Task: For heading Calibri with Bold.  font size for heading24,  'Change the font style of data to'Bell MT.  and font size to 16,  Change the alignment of both headline & data to Align middle & Align Center.  In the sheet  FinMetrics
Action: Mouse moved to (39, 114)
Screenshot: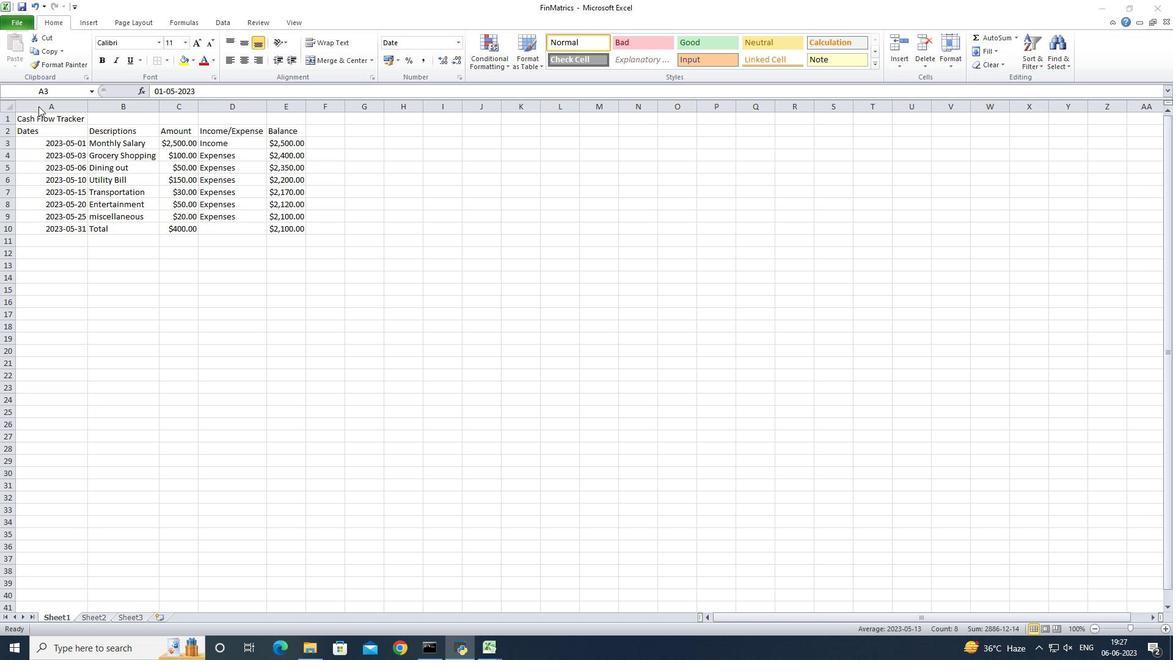 
Action: Mouse pressed left at (39, 114)
Screenshot: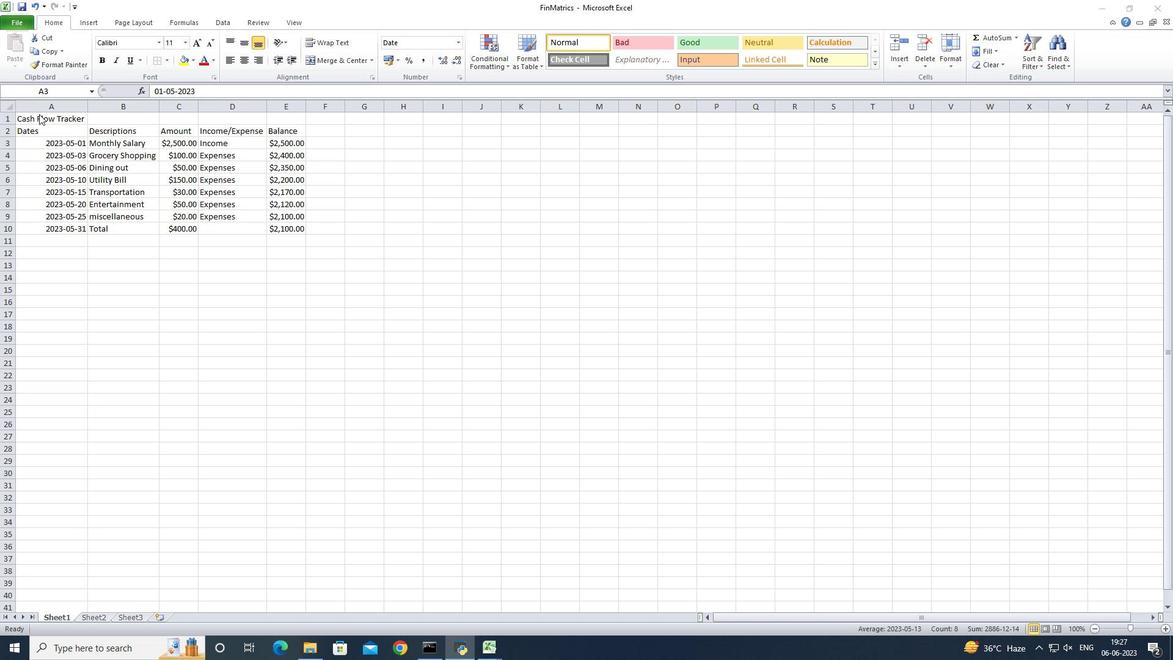 
Action: Mouse moved to (62, 121)
Screenshot: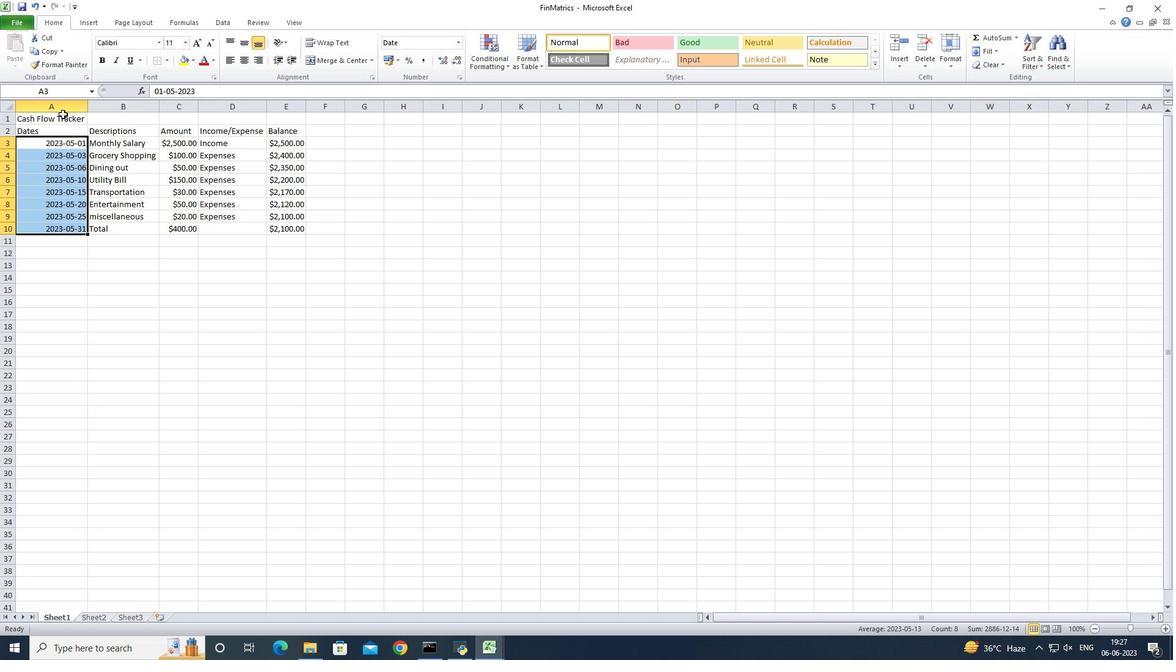 
Action: Mouse pressed left at (62, 121)
Screenshot: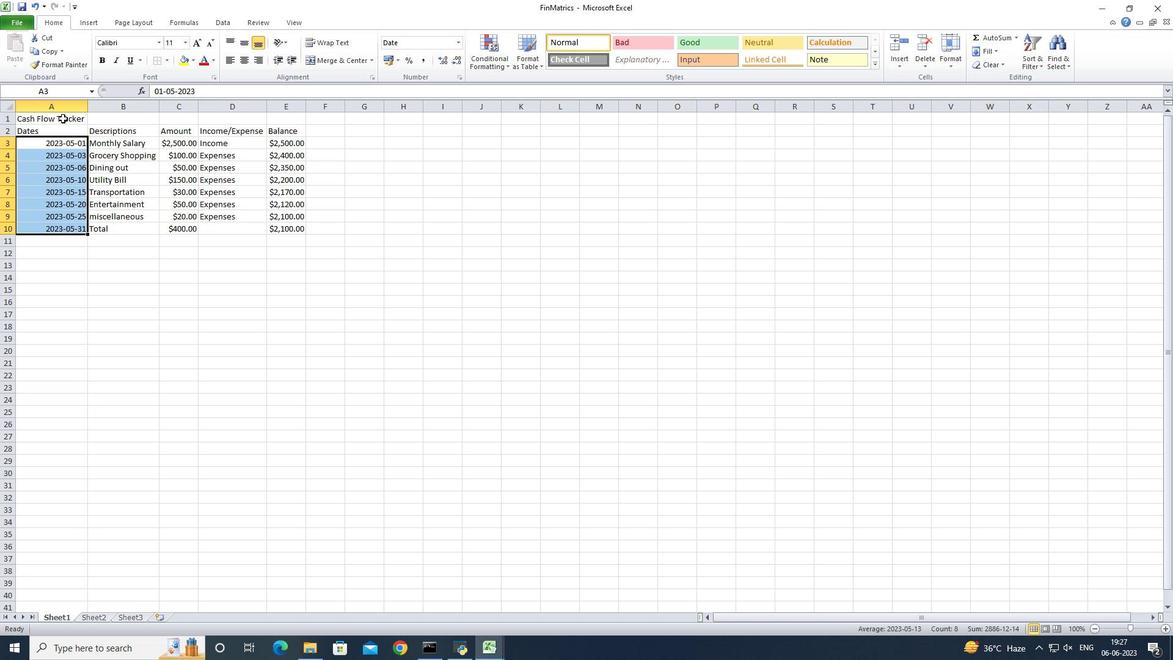 
Action: Mouse moved to (156, 46)
Screenshot: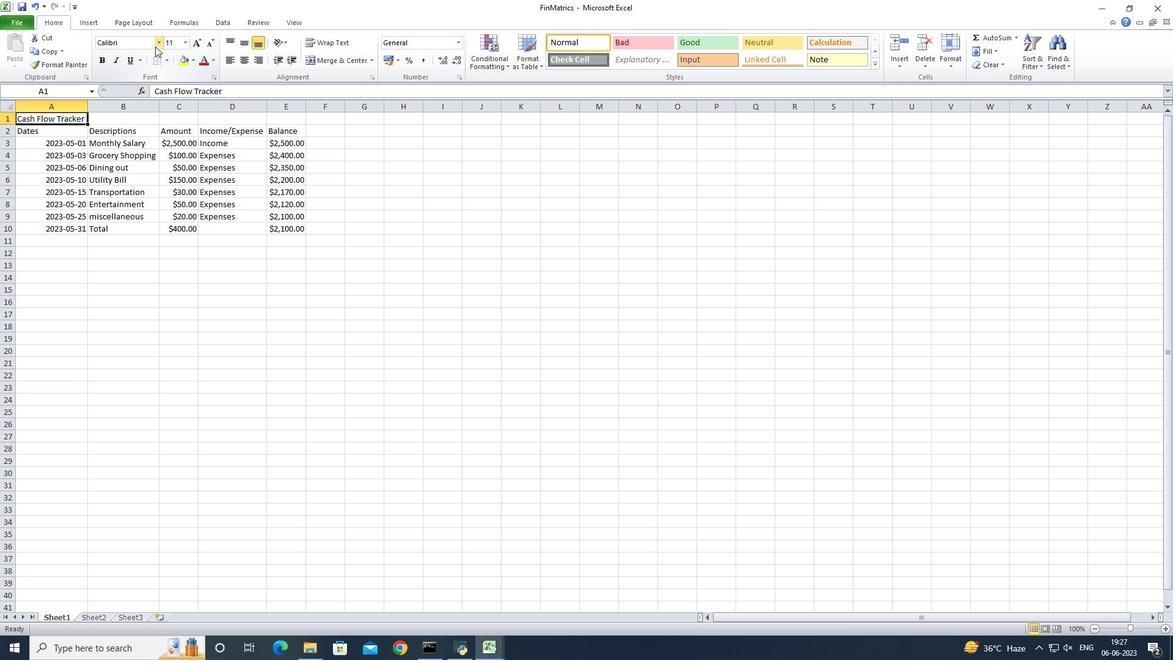 
Action: Mouse pressed left at (156, 46)
Screenshot: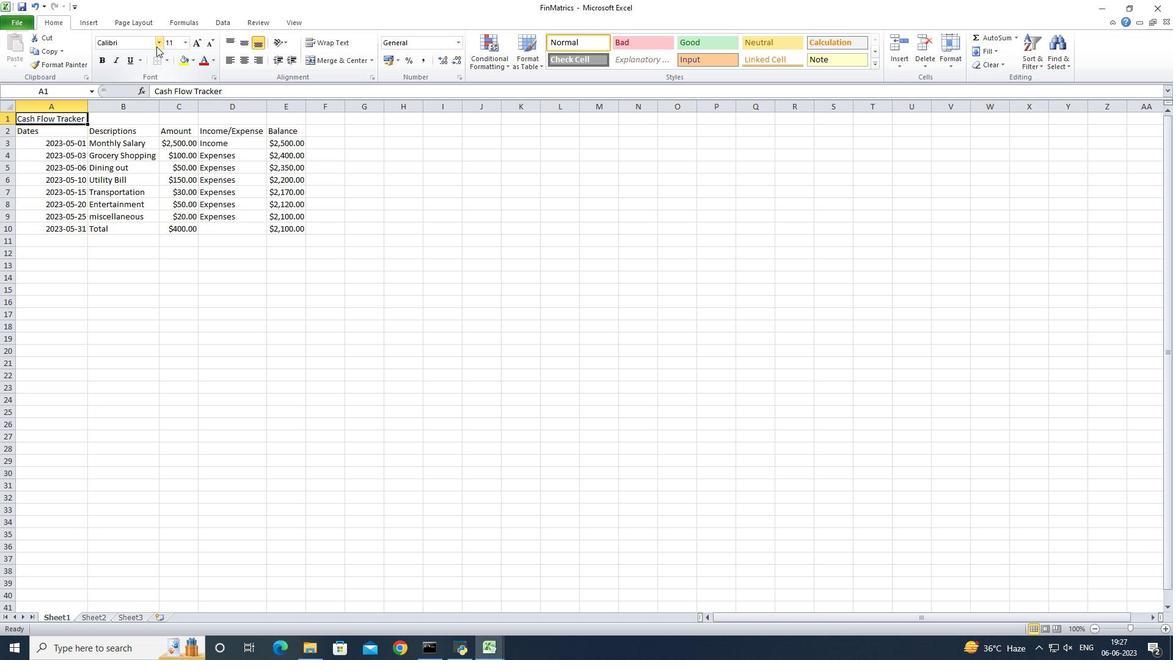 
Action: Mouse moved to (146, 83)
Screenshot: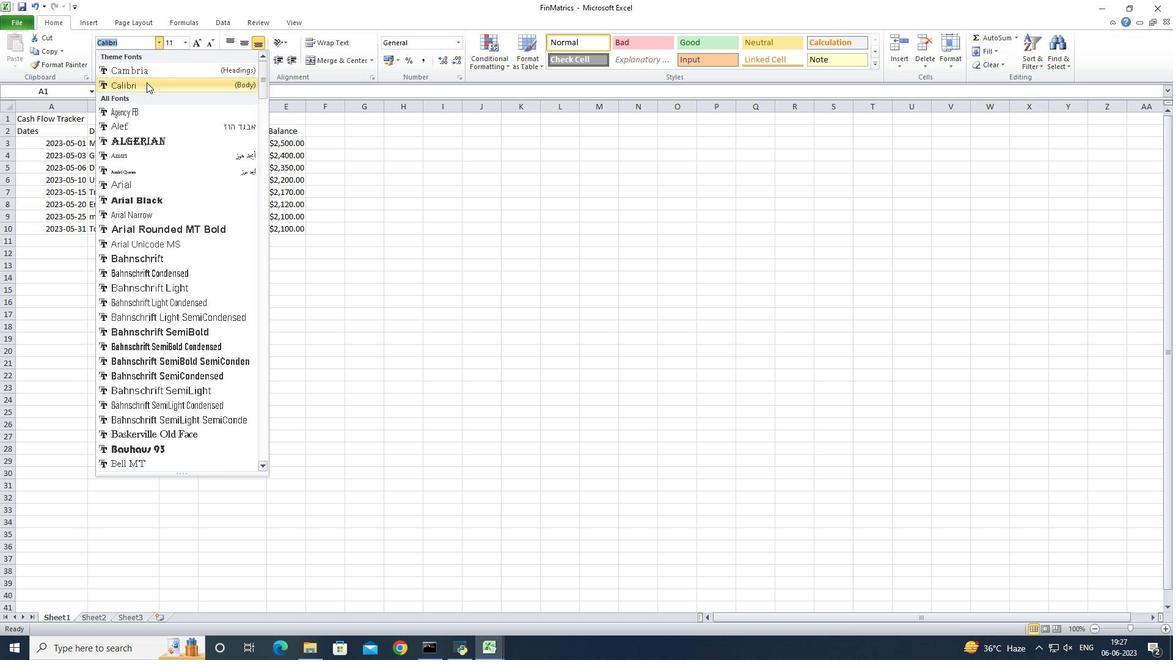 
Action: Mouse pressed left at (146, 83)
Screenshot: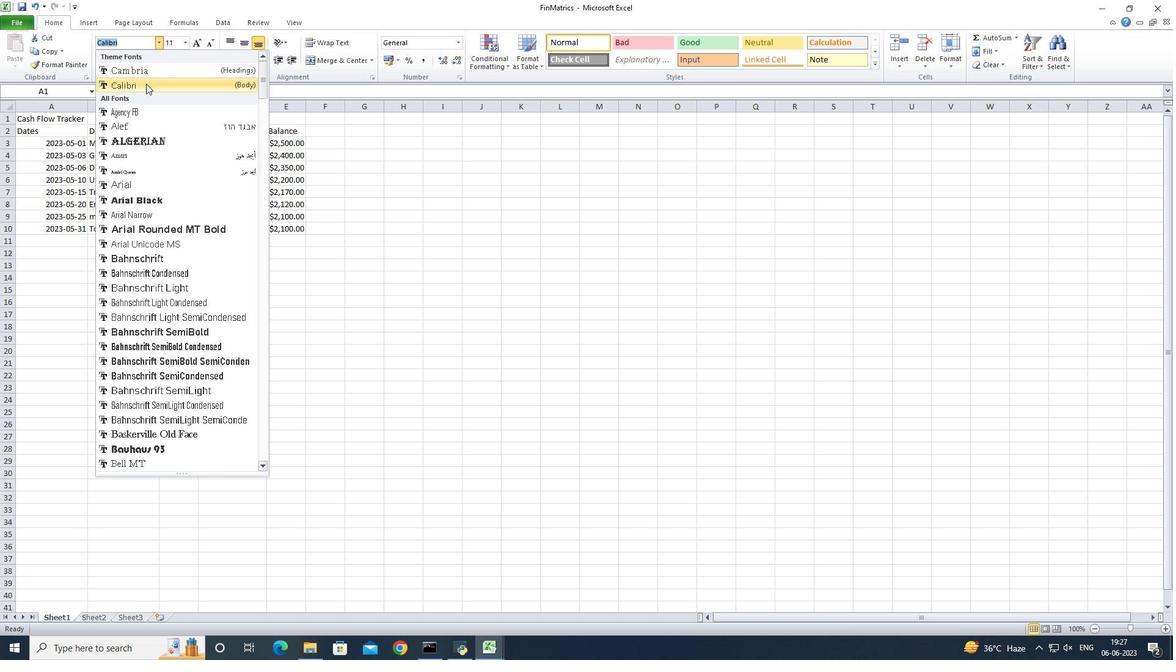 
Action: Mouse moved to (100, 58)
Screenshot: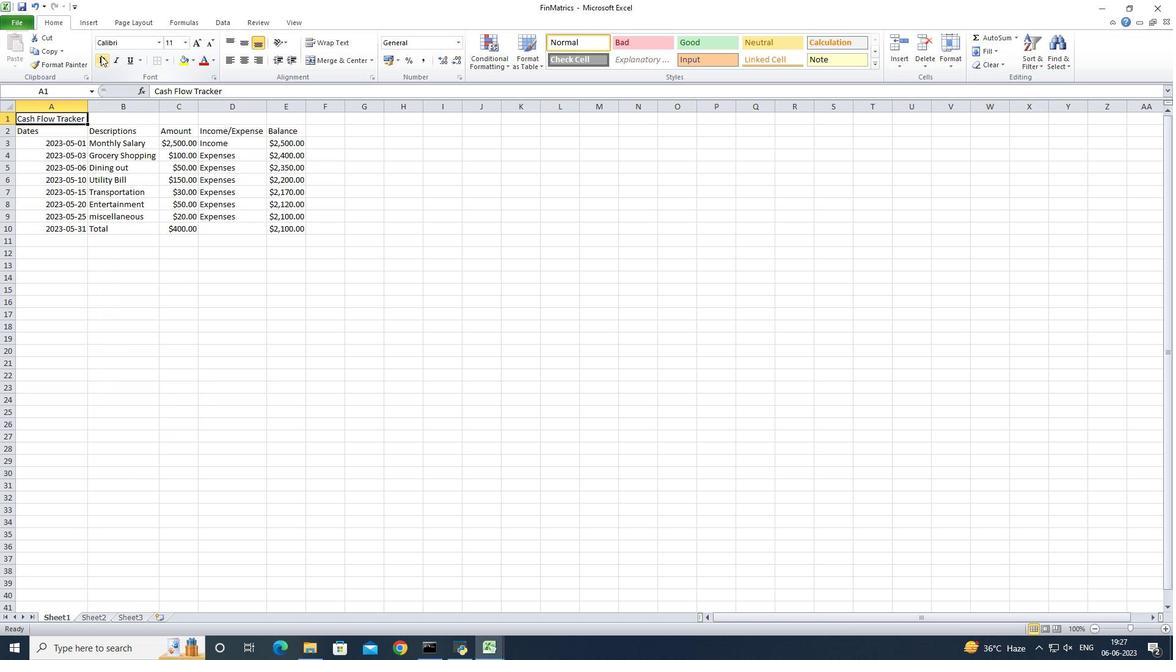 
Action: Mouse pressed left at (100, 58)
Screenshot: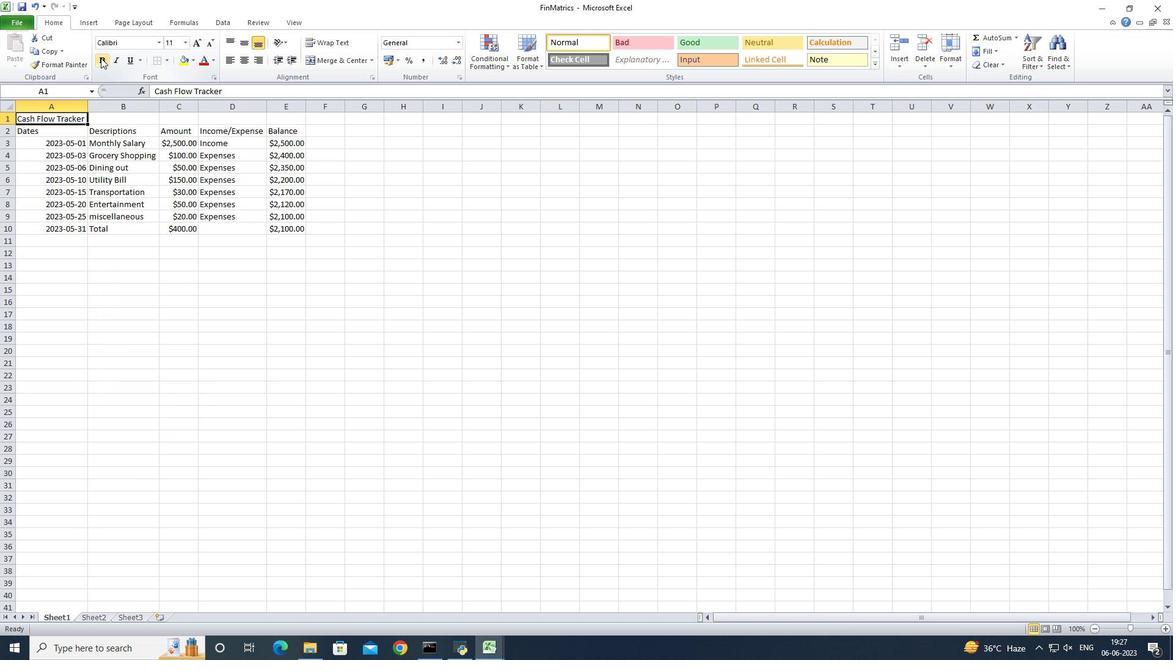 
Action: Mouse moved to (186, 46)
Screenshot: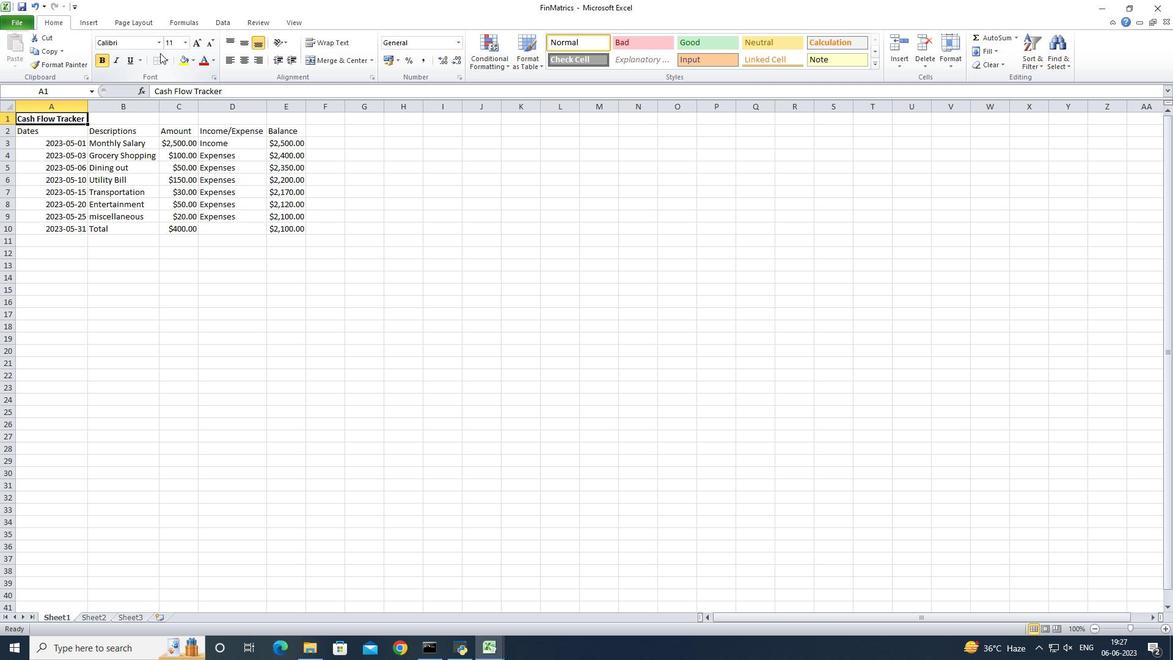 
Action: Mouse pressed left at (186, 46)
Screenshot: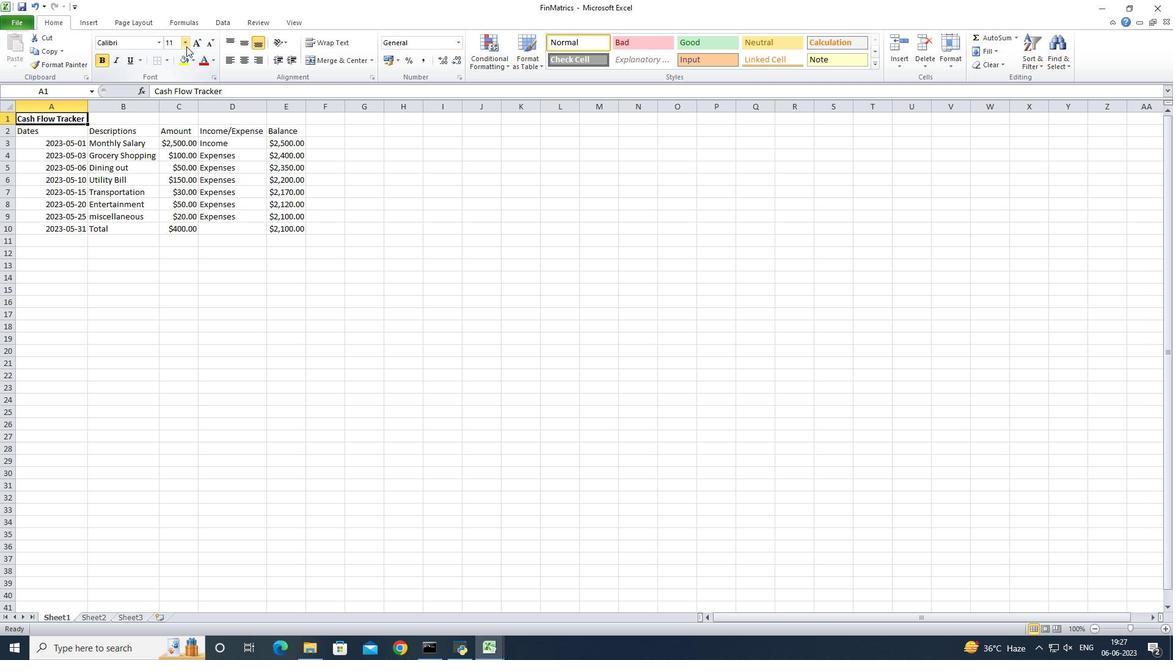 
Action: Mouse moved to (167, 156)
Screenshot: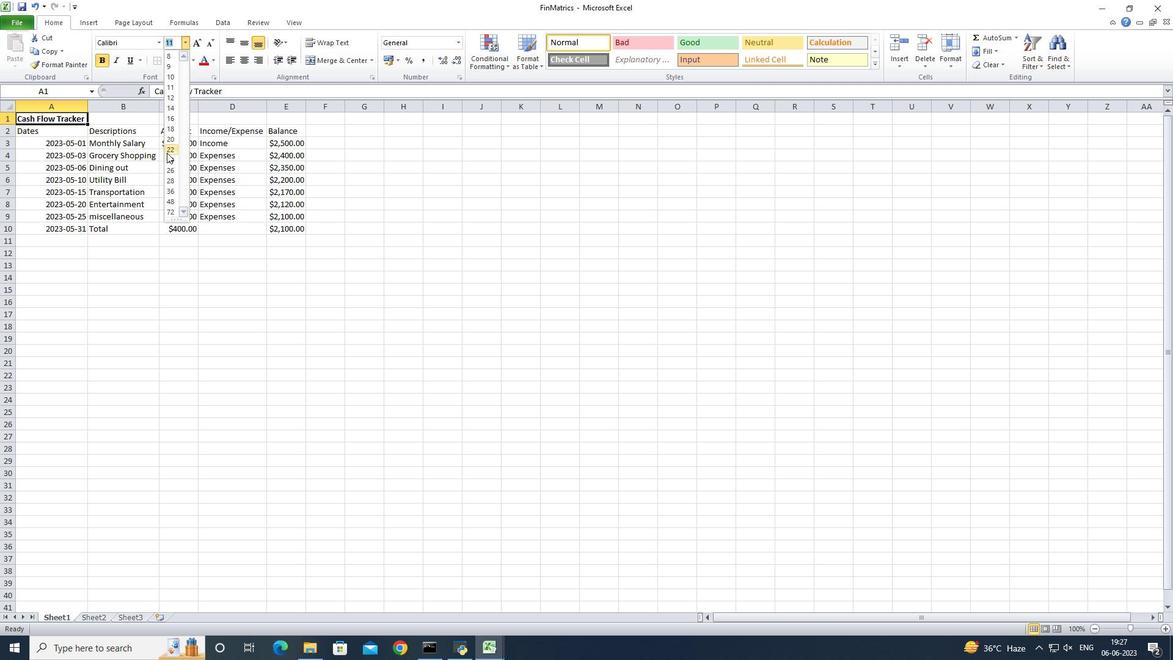 
Action: Mouse pressed left at (167, 156)
Screenshot: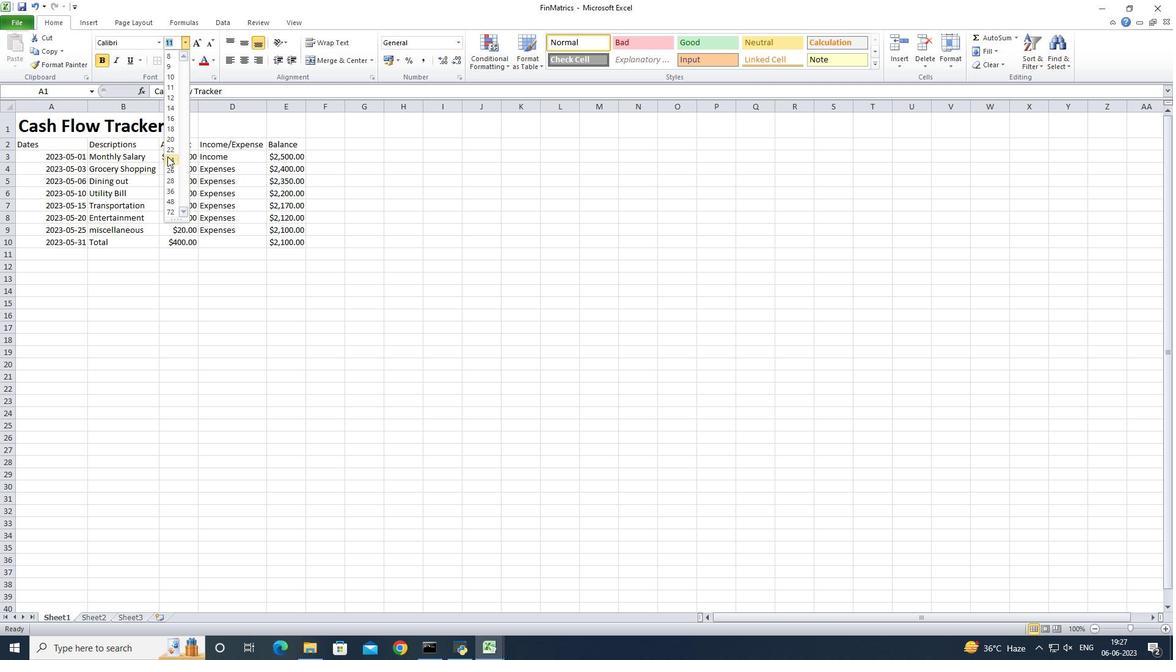 
Action: Mouse moved to (69, 146)
Screenshot: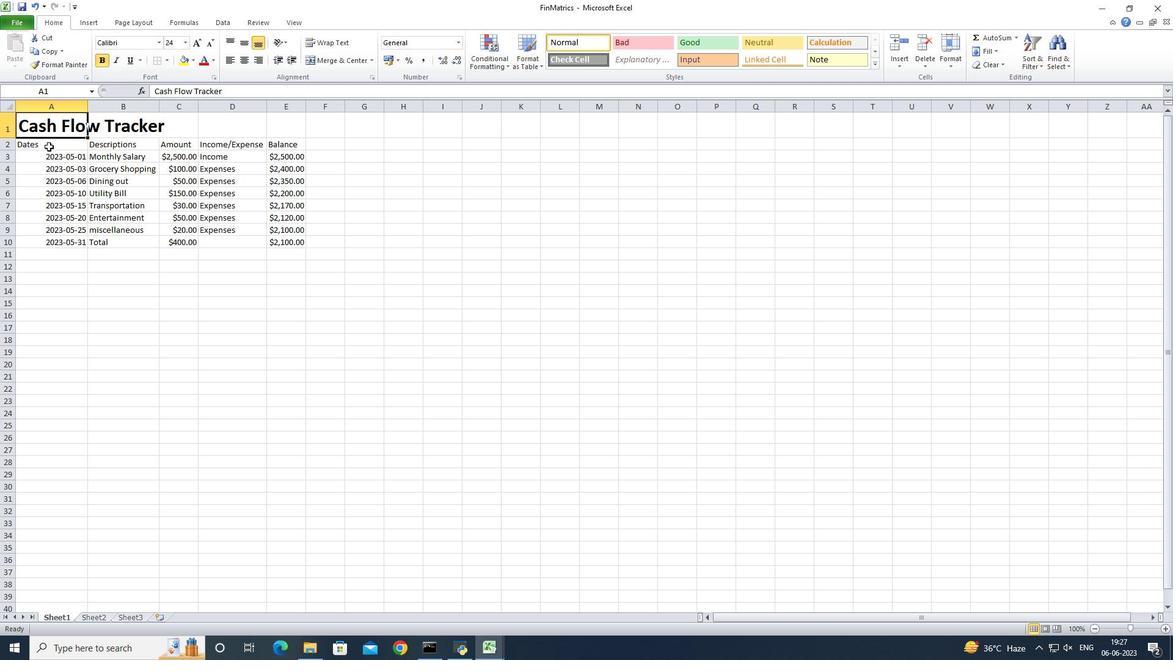 
Action: Mouse pressed left at (49, 146)
Screenshot: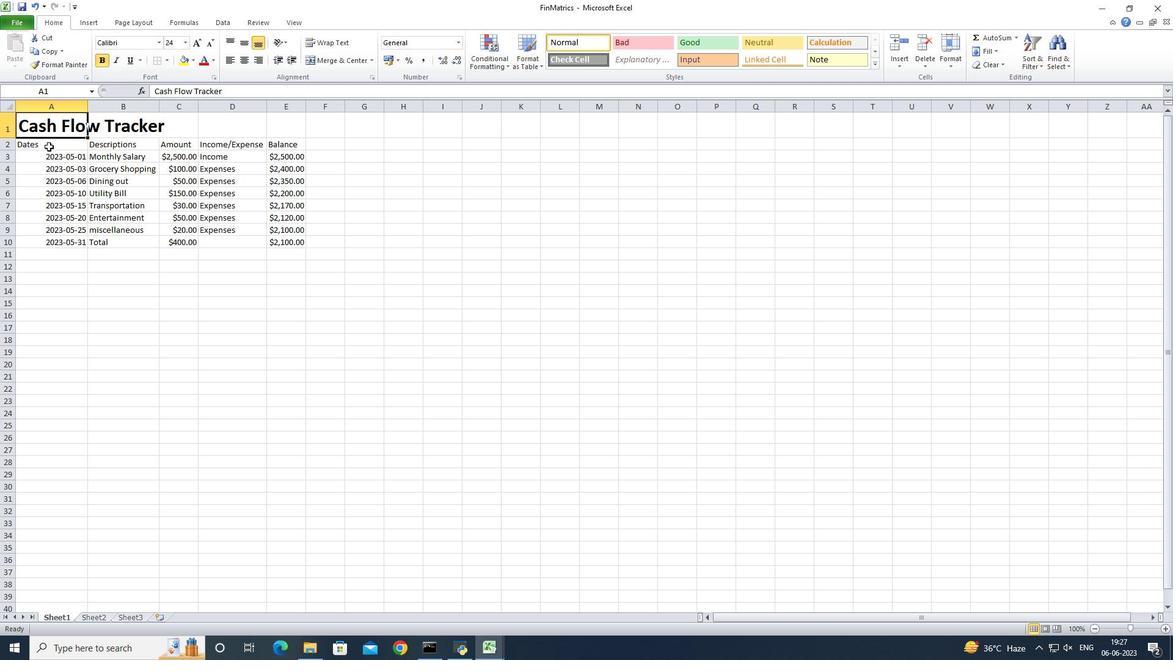 
Action: Mouse moved to (132, 39)
Screenshot: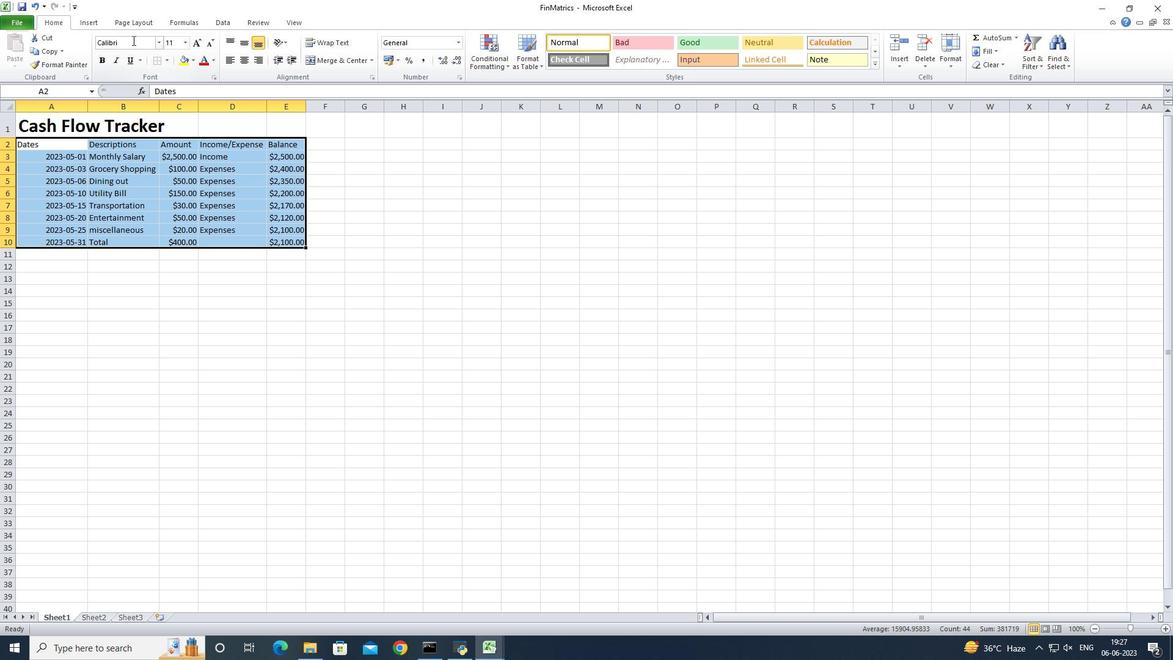 
Action: Mouse pressed left at (132, 39)
Screenshot: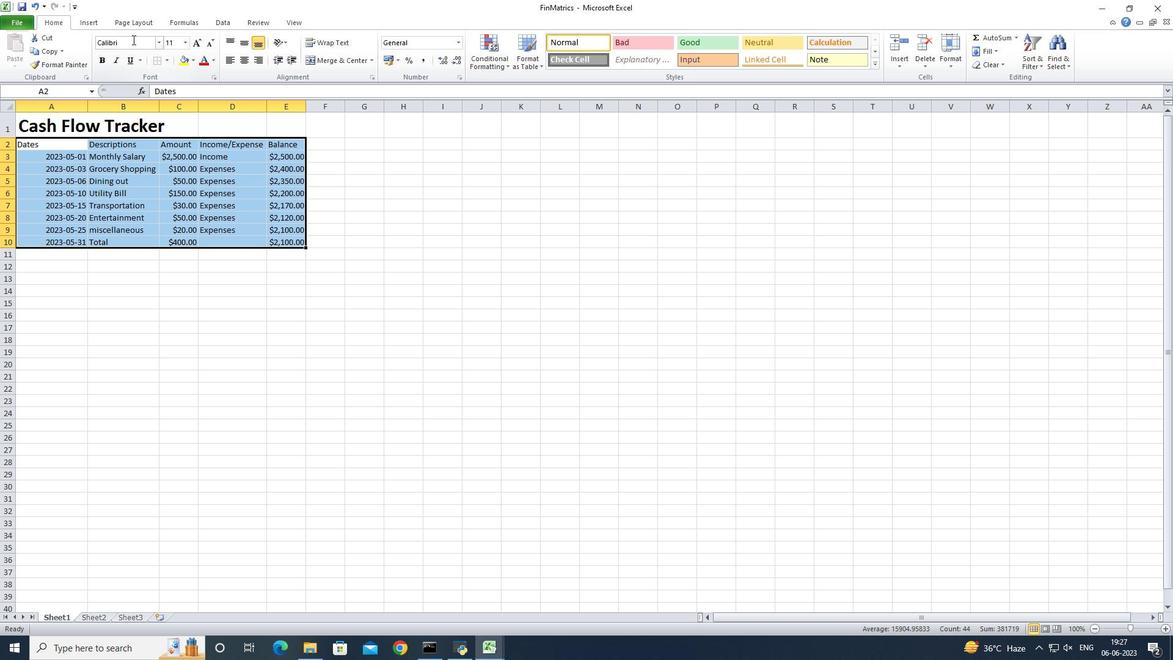
Action: Mouse moved to (155, 41)
Screenshot: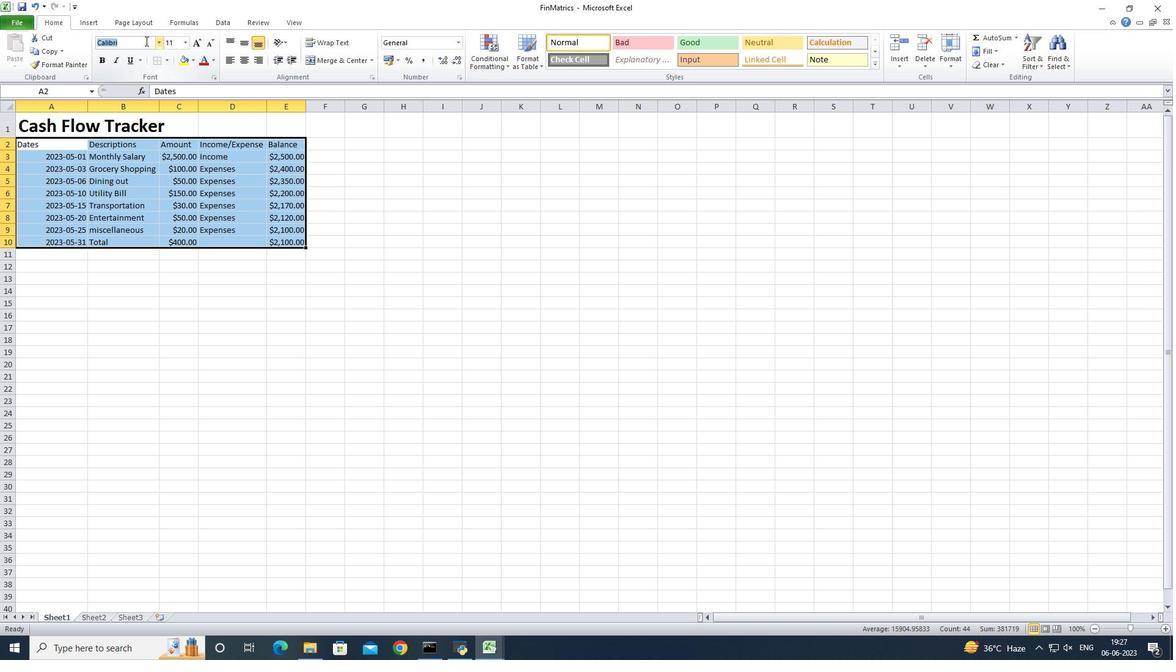 
Action: Mouse pressed left at (155, 41)
Screenshot: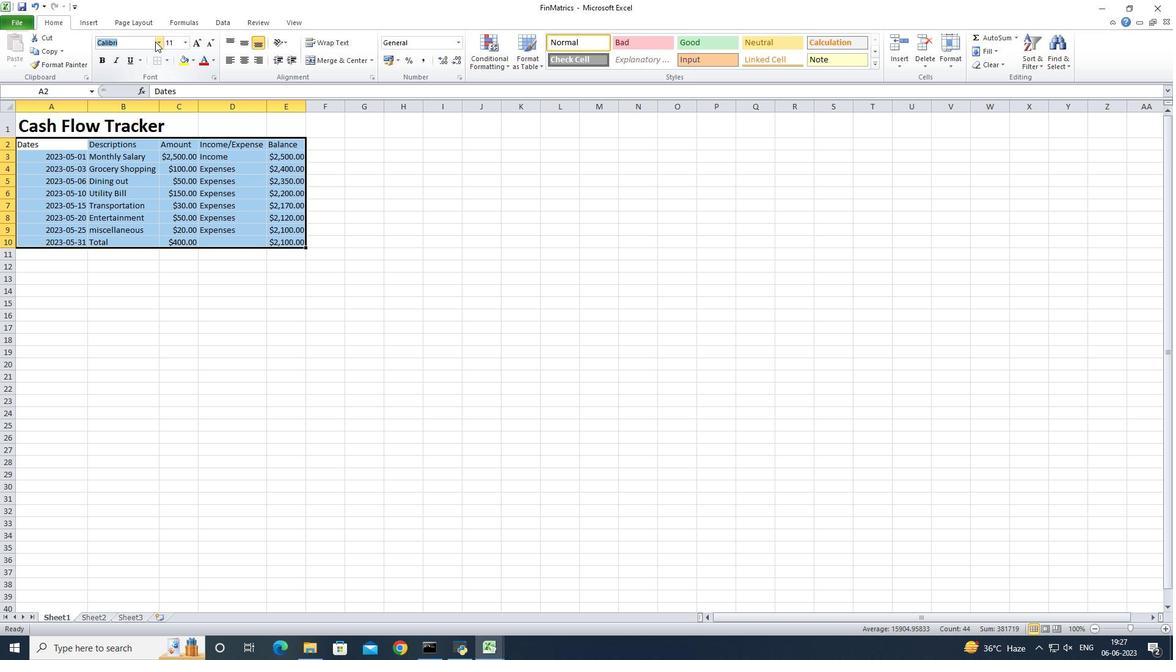 
Action: Mouse moved to (157, 100)
Screenshot: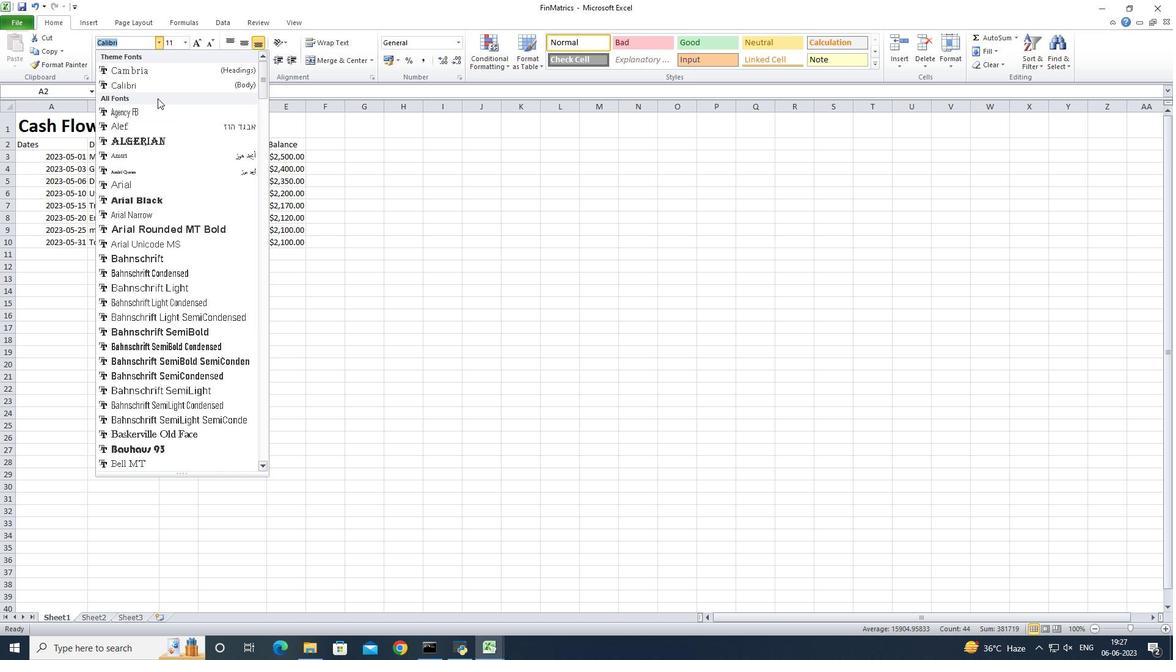 
Action: Mouse scrolled (157, 99) with delta (0, 0)
Screenshot: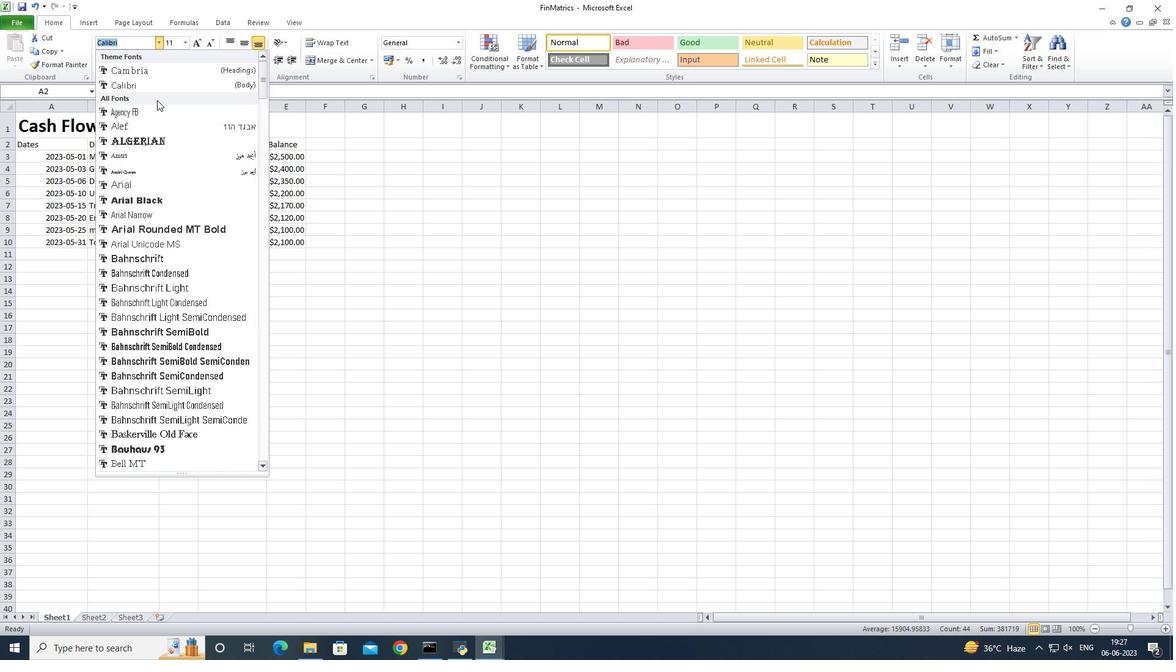 
Action: Mouse scrolled (157, 99) with delta (0, 0)
Screenshot: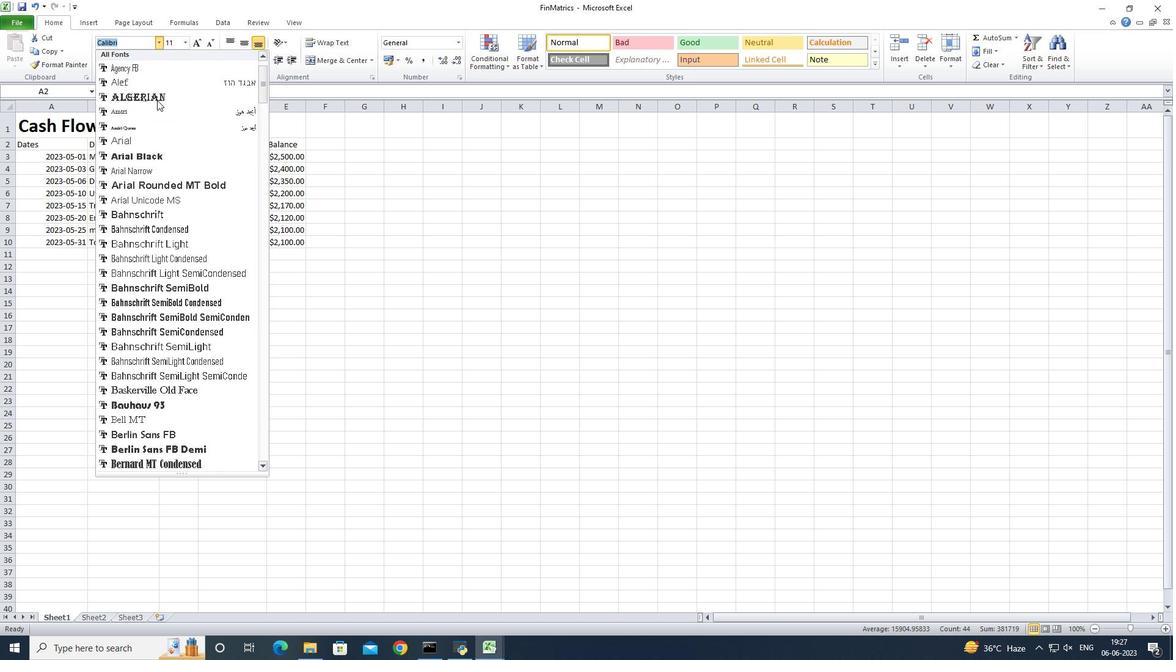 
Action: Mouse moved to (150, 132)
Screenshot: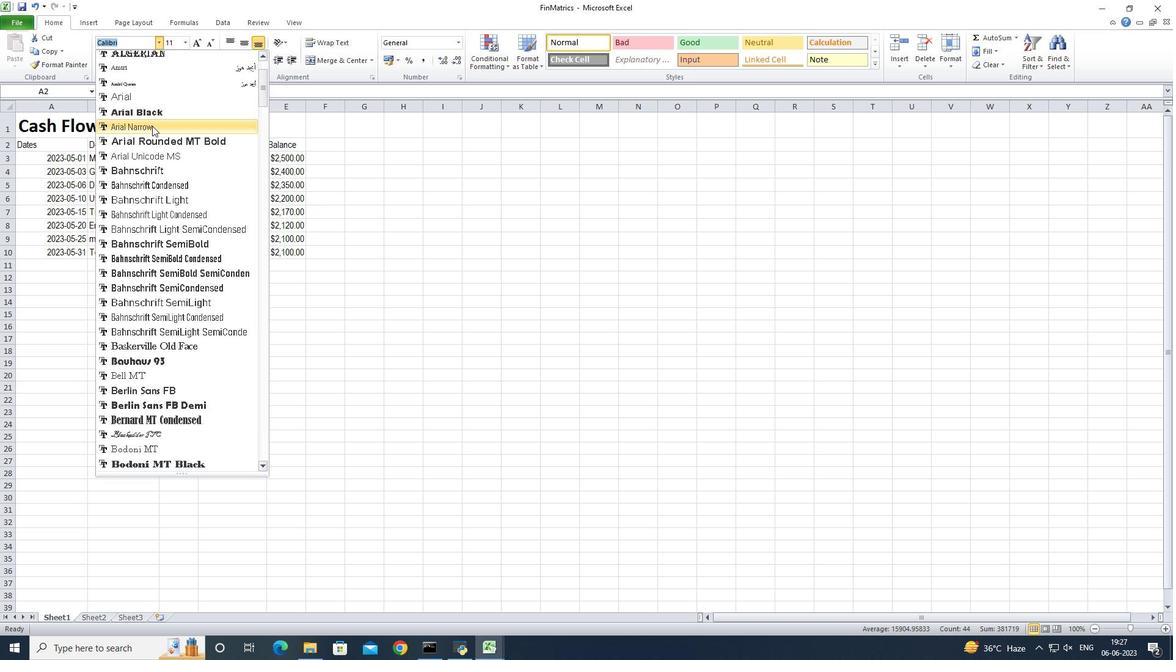 
Action: Mouse scrolled (150, 132) with delta (0, 0)
Screenshot: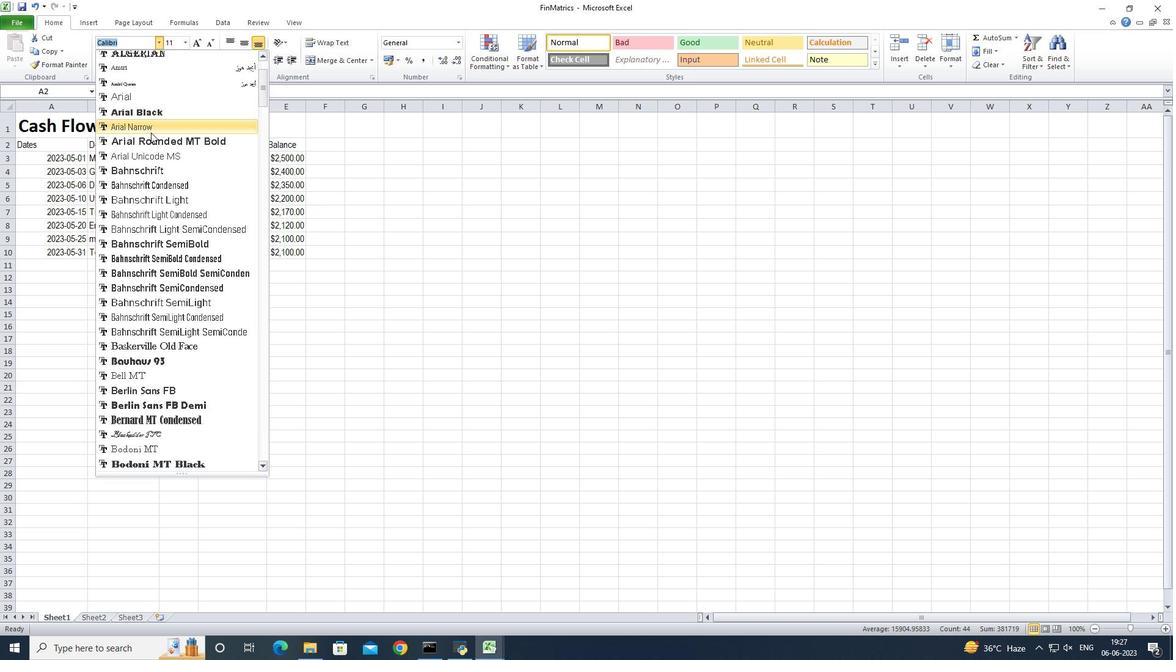 
Action: Mouse moved to (136, 326)
Screenshot: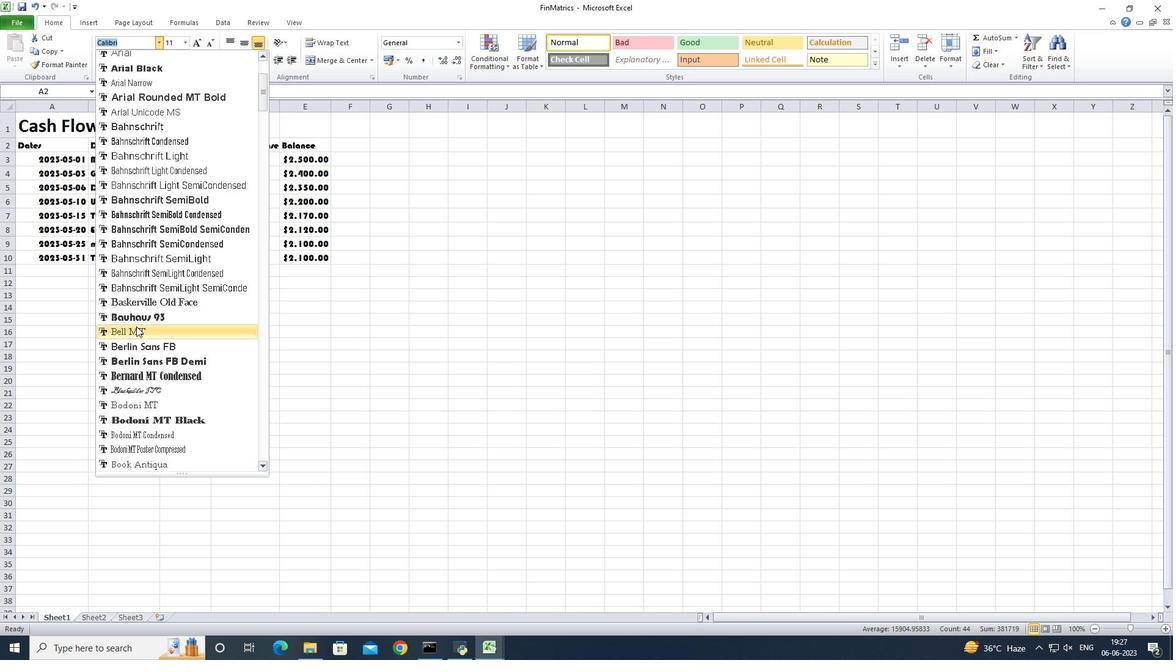 
Action: Mouse pressed left at (136, 326)
Screenshot: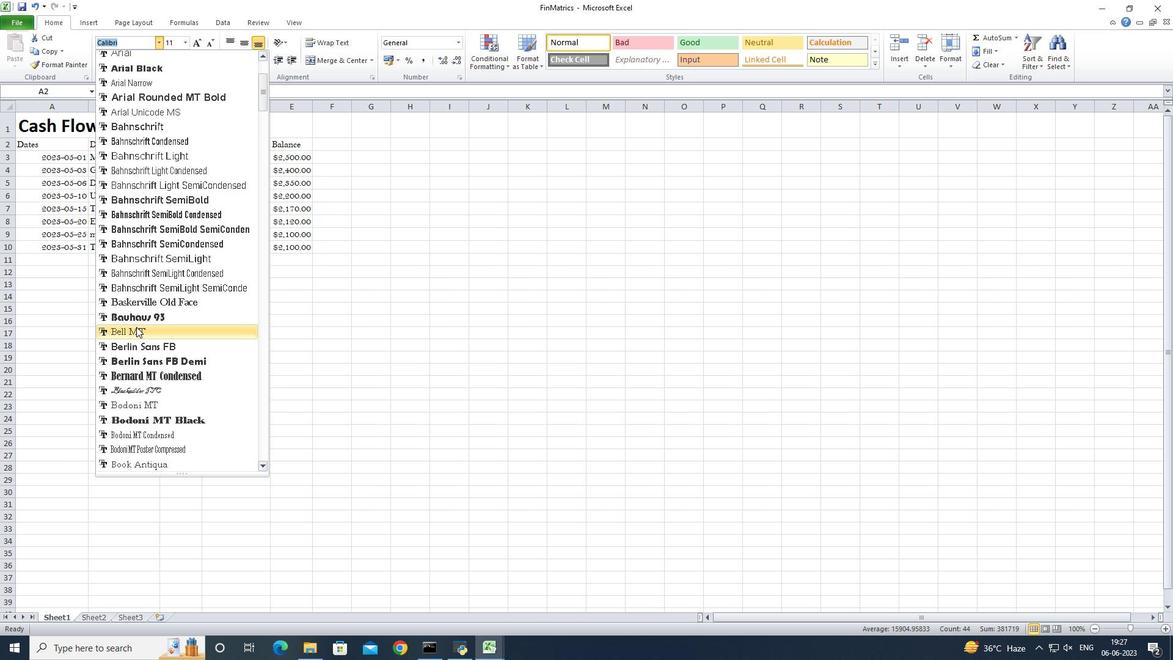 
Action: Mouse moved to (187, 42)
Screenshot: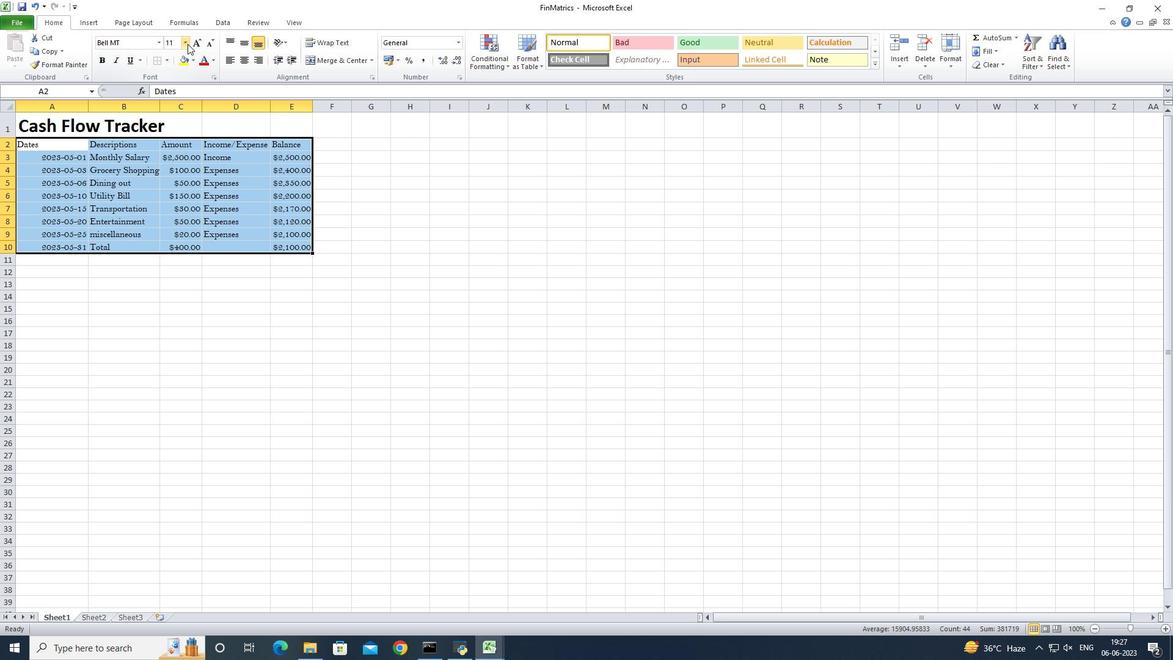
Action: Mouse pressed left at (187, 42)
Screenshot: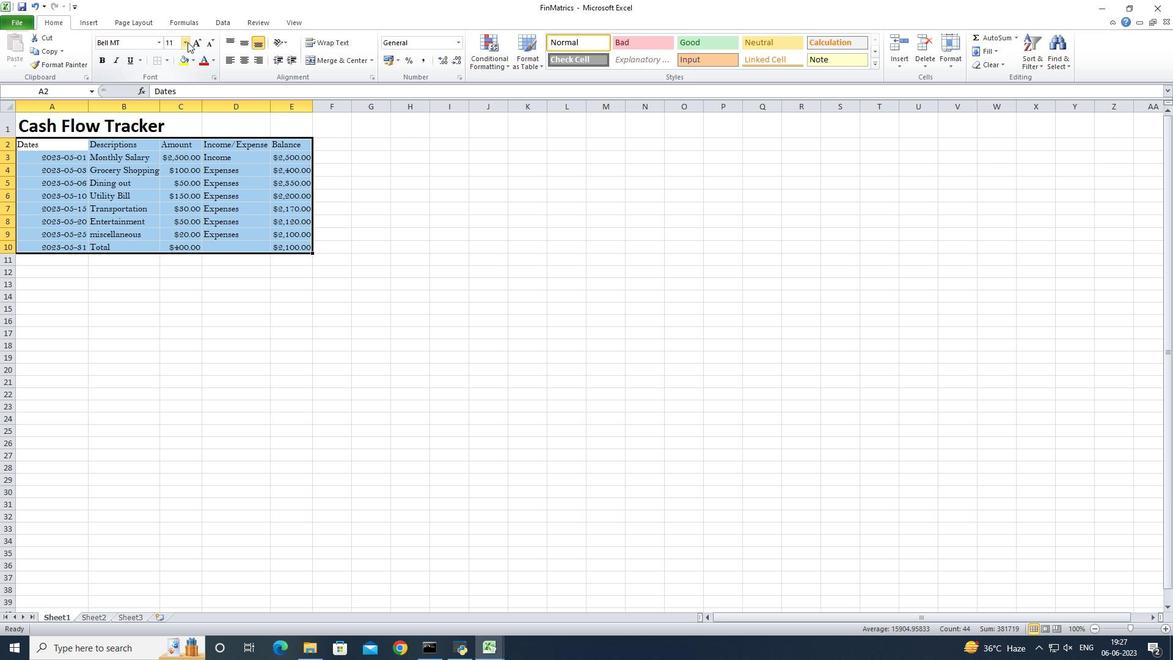 
Action: Mouse moved to (172, 117)
Screenshot: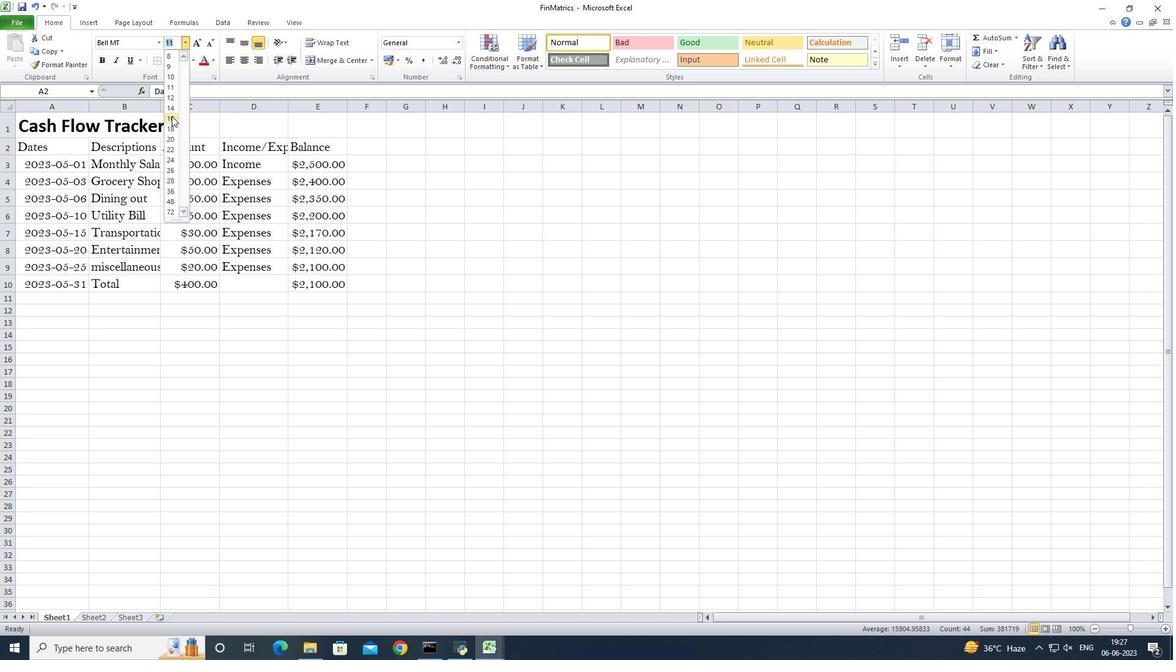 
Action: Mouse pressed left at (172, 117)
Screenshot: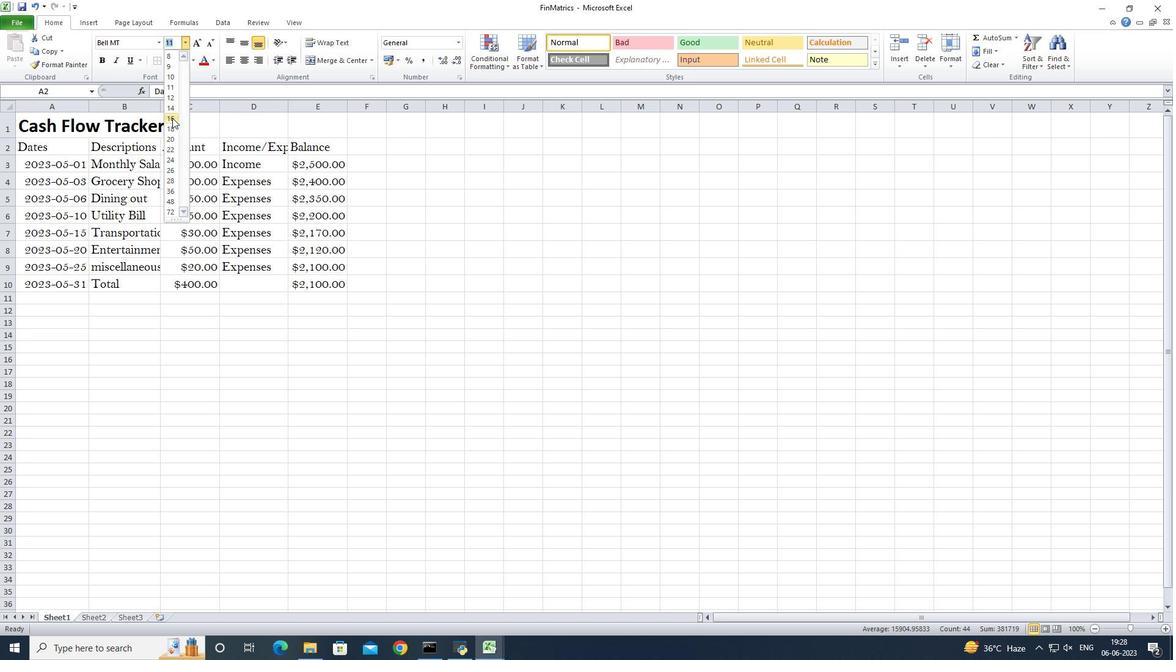 
Action: Mouse moved to (73, 125)
Screenshot: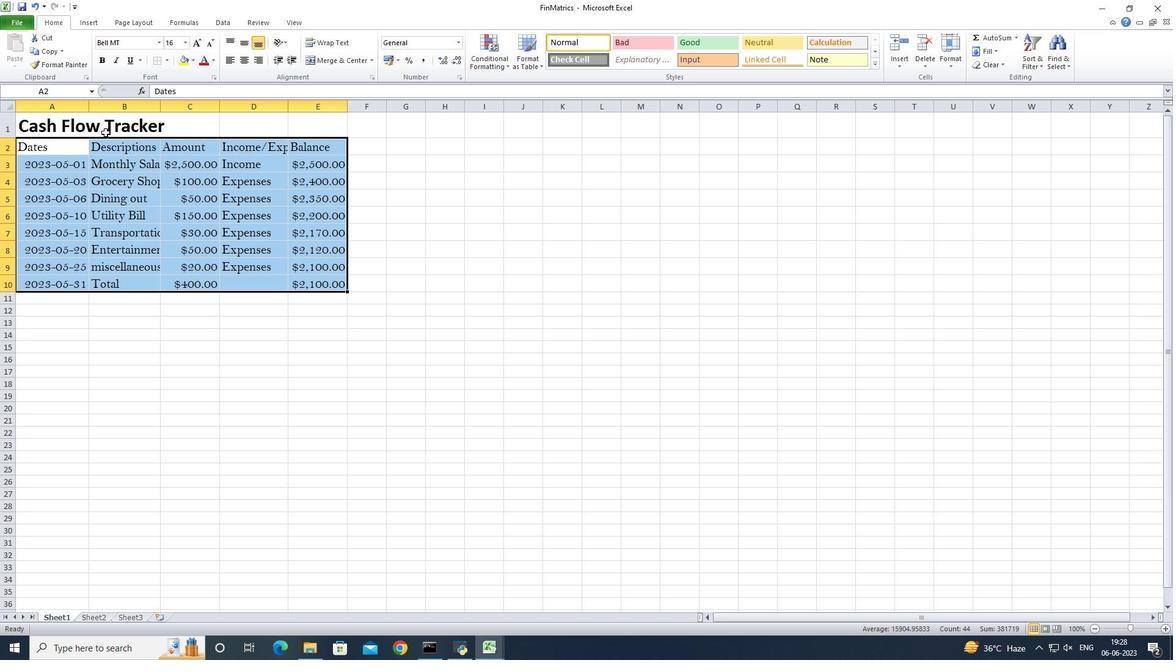 
Action: Mouse pressed left at (73, 125)
Screenshot: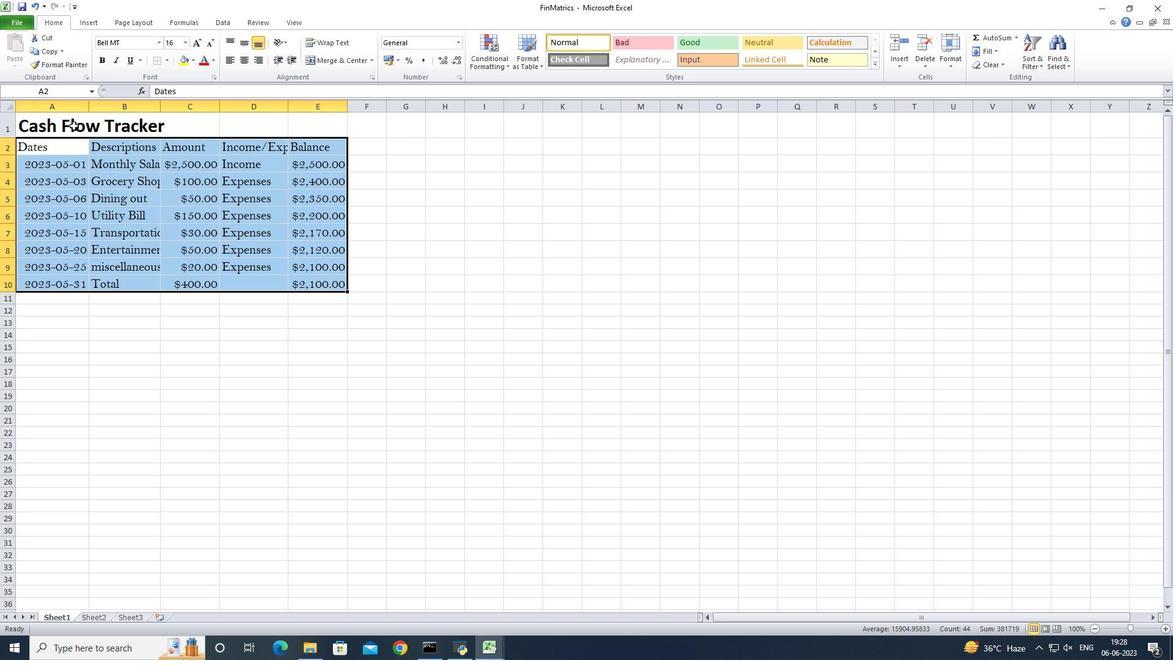 
Action: Mouse moved to (242, 40)
Screenshot: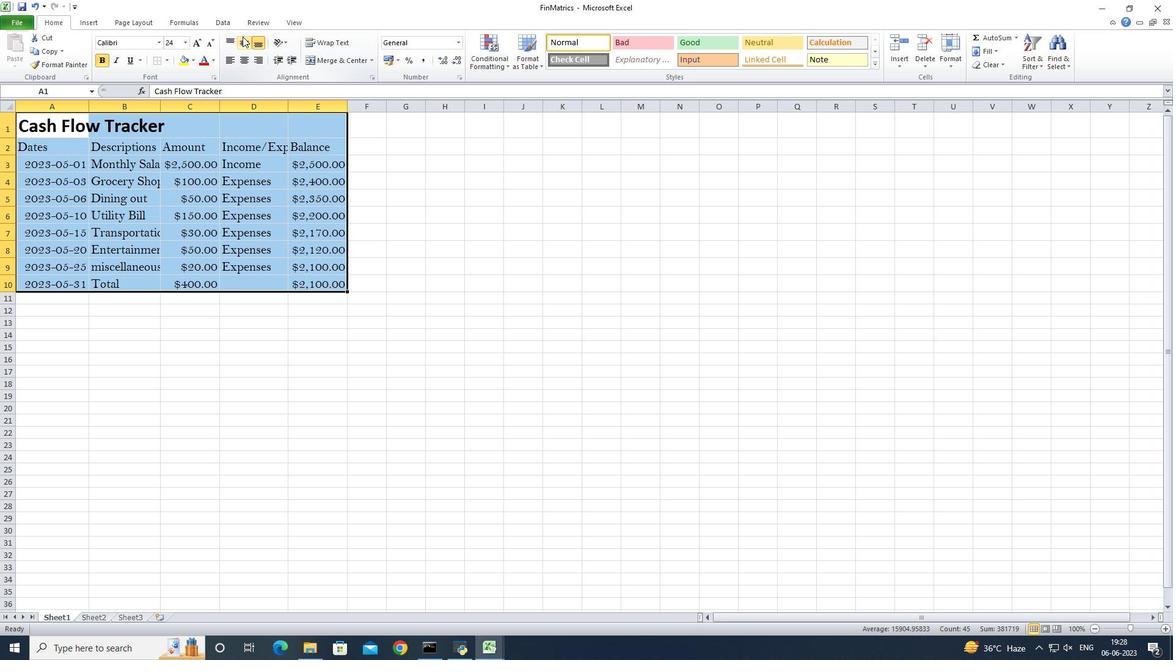 
Action: Mouse pressed left at (242, 40)
Screenshot: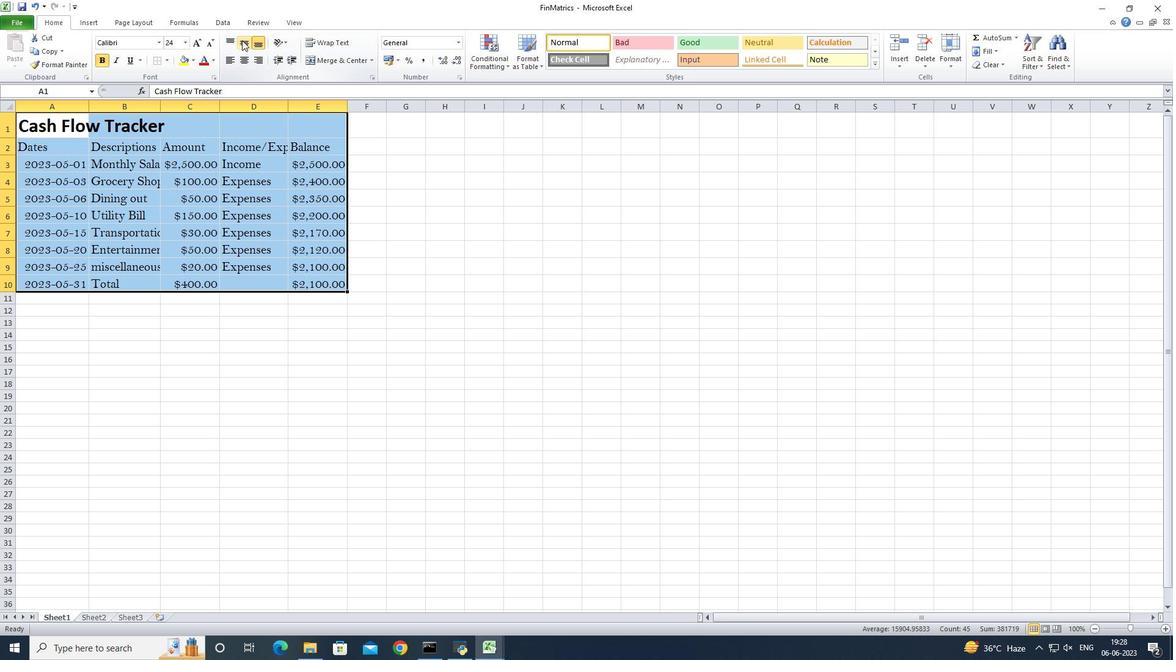 
Action: Mouse moved to (244, 59)
Screenshot: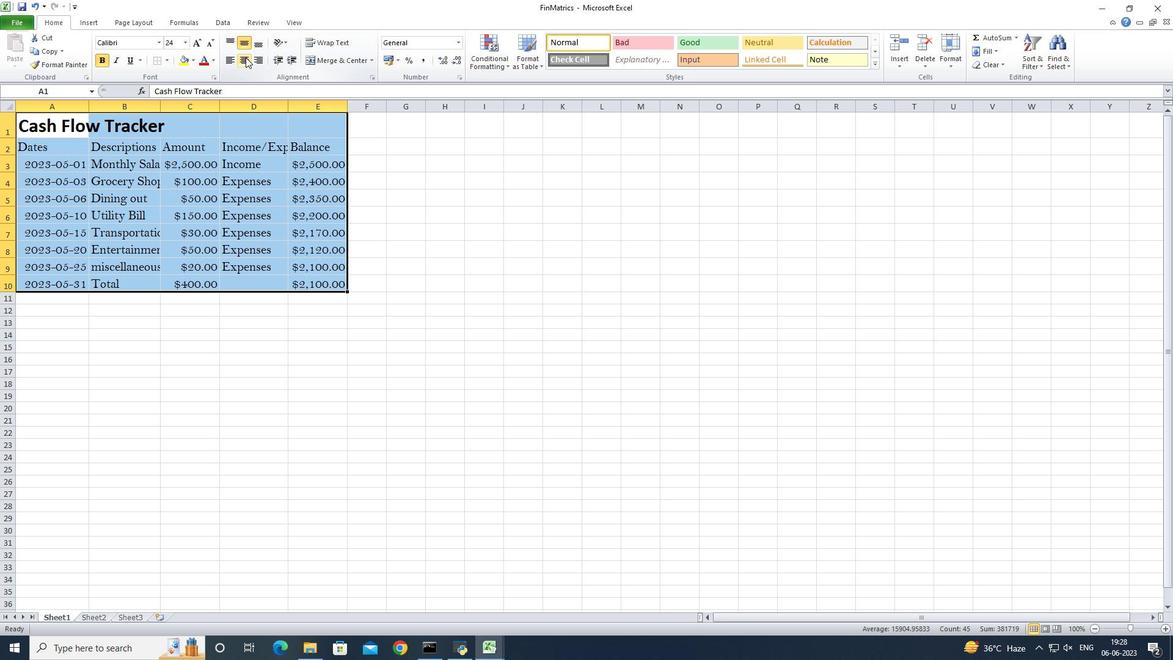 
Action: Mouse pressed left at (244, 59)
Screenshot: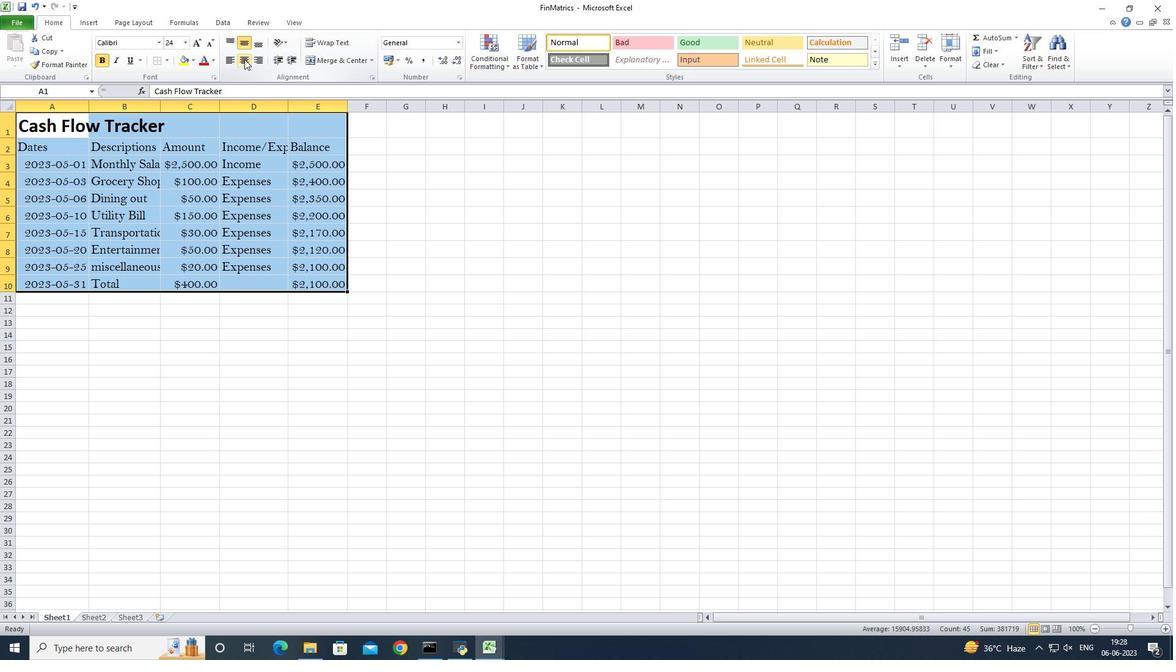 
Action: Mouse moved to (88, 110)
Screenshot: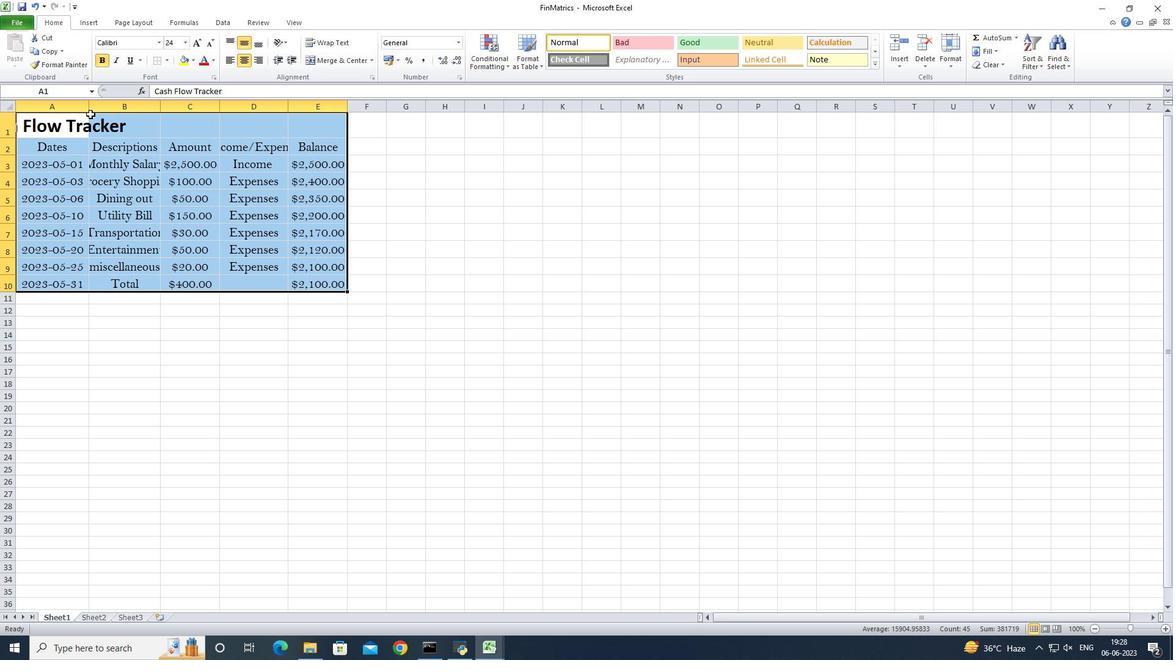 
Action: Mouse pressed left at (88, 110)
Screenshot: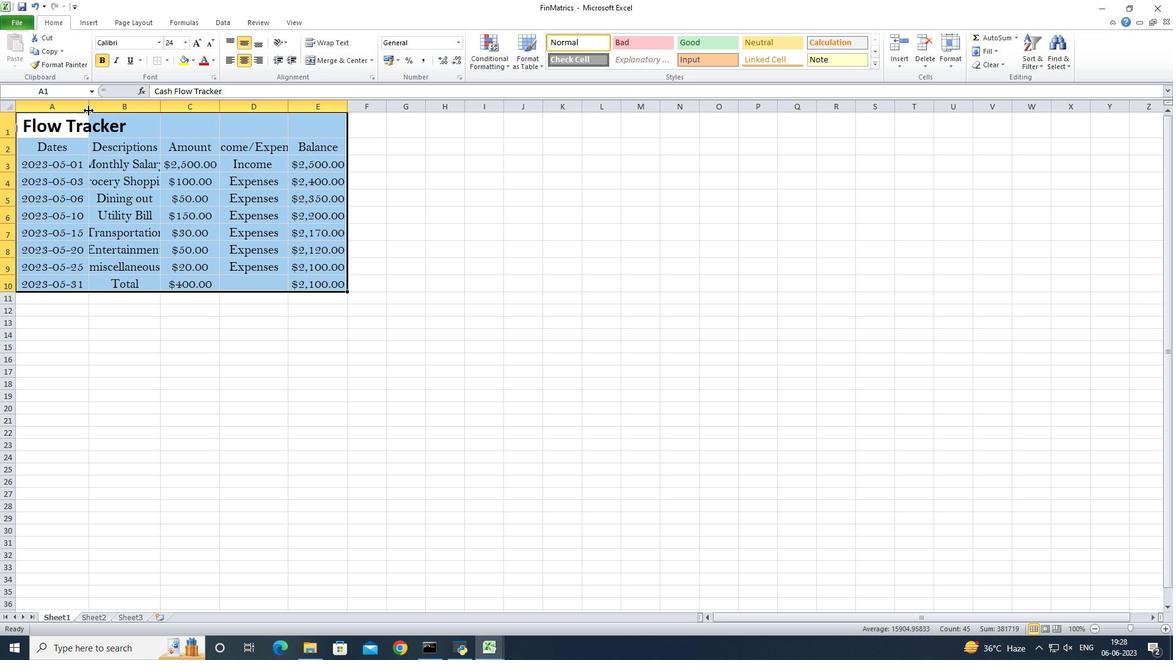 
Action: Mouse pressed left at (88, 110)
Screenshot: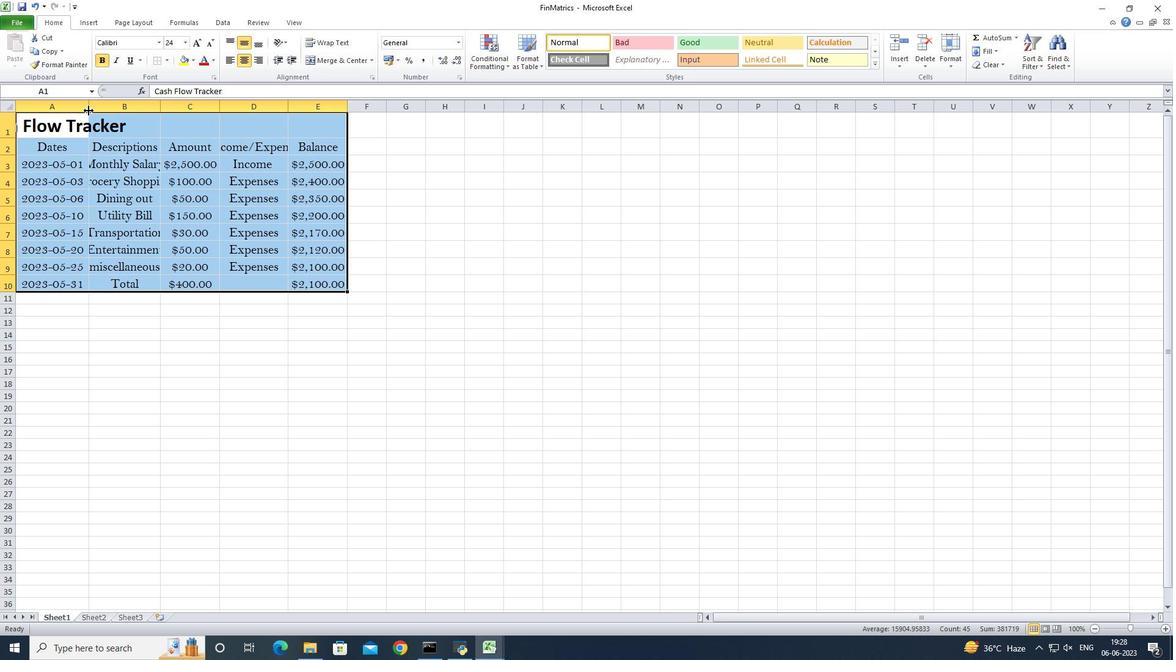
Action: Mouse moved to (248, 112)
Screenshot: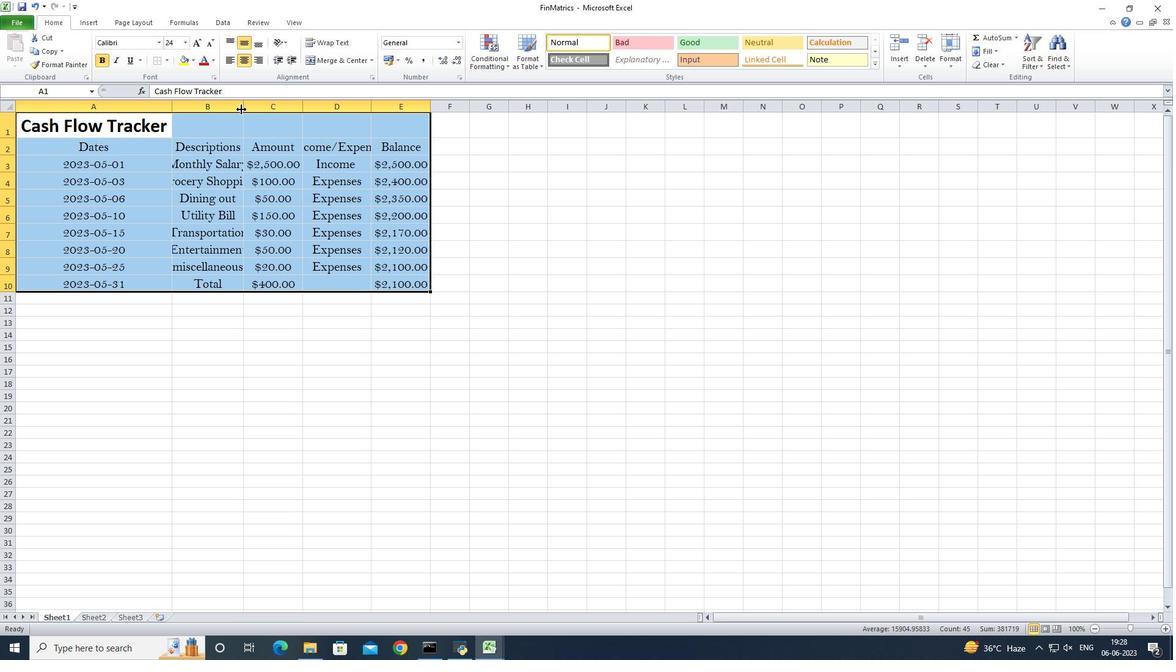 
Action: Mouse pressed left at (248, 112)
Screenshot: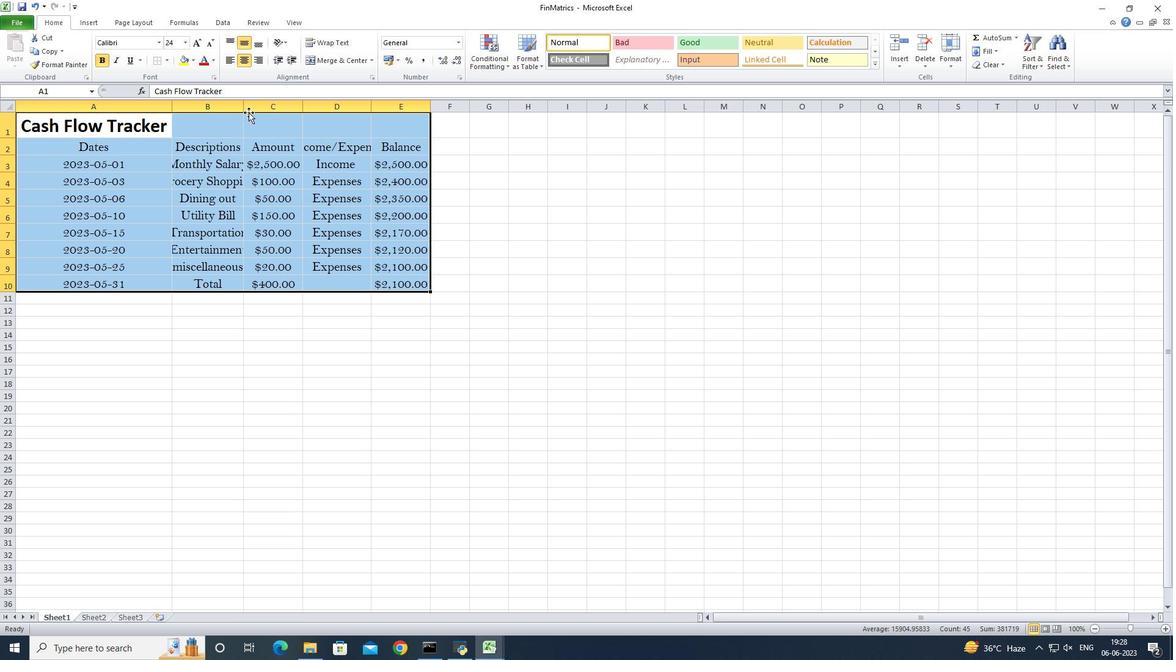 
Action: Mouse moved to (243, 105)
Screenshot: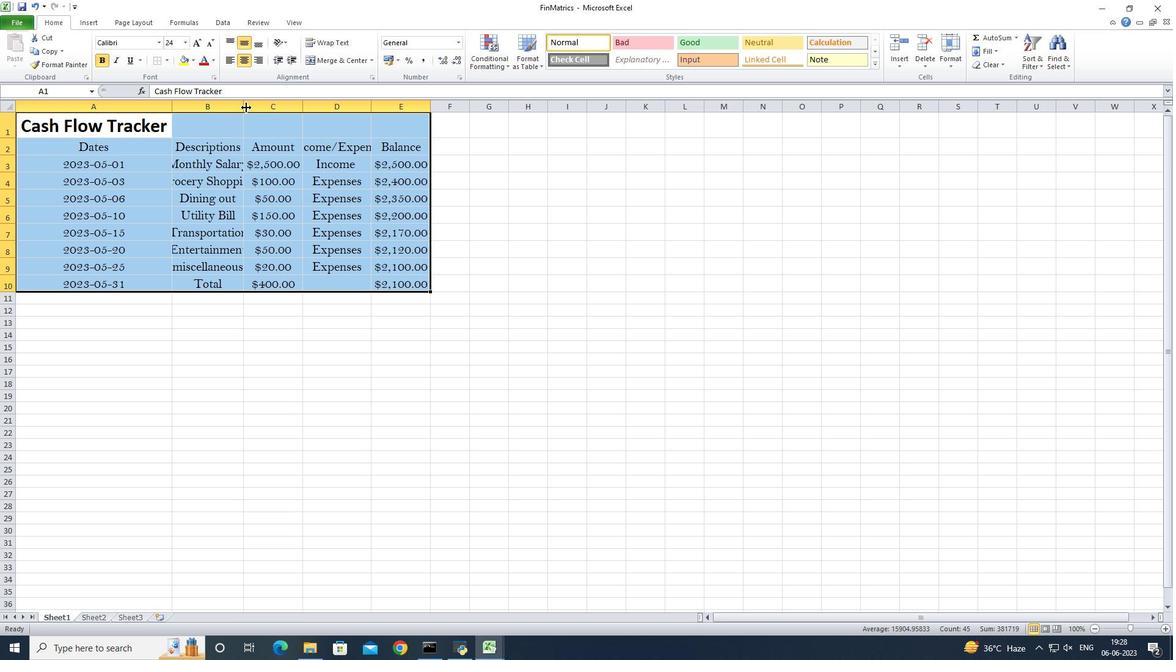 
Action: Mouse pressed left at (243, 105)
Screenshot: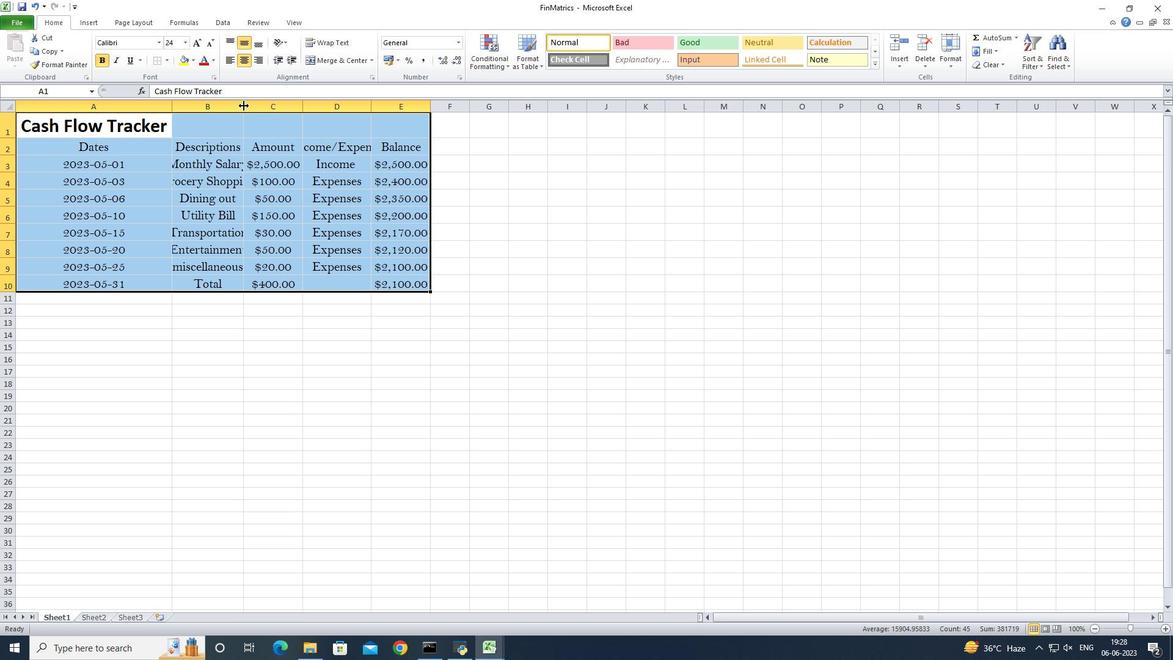 
Action: Mouse pressed left at (243, 105)
Screenshot: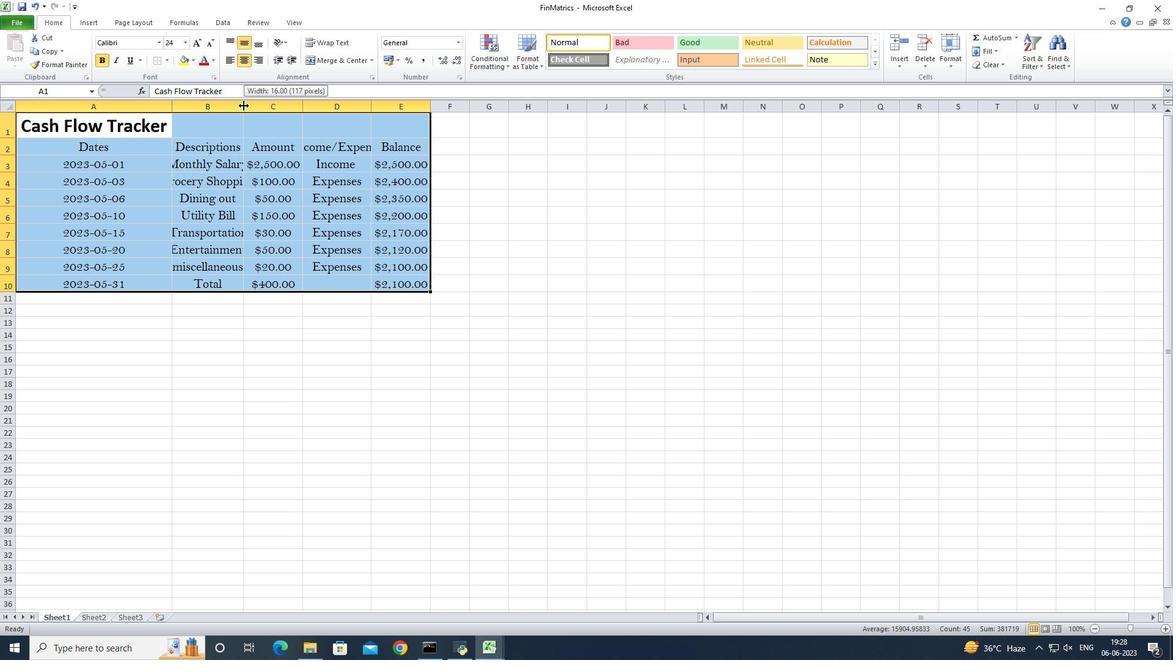 
Action: Mouse moved to (401, 106)
Screenshot: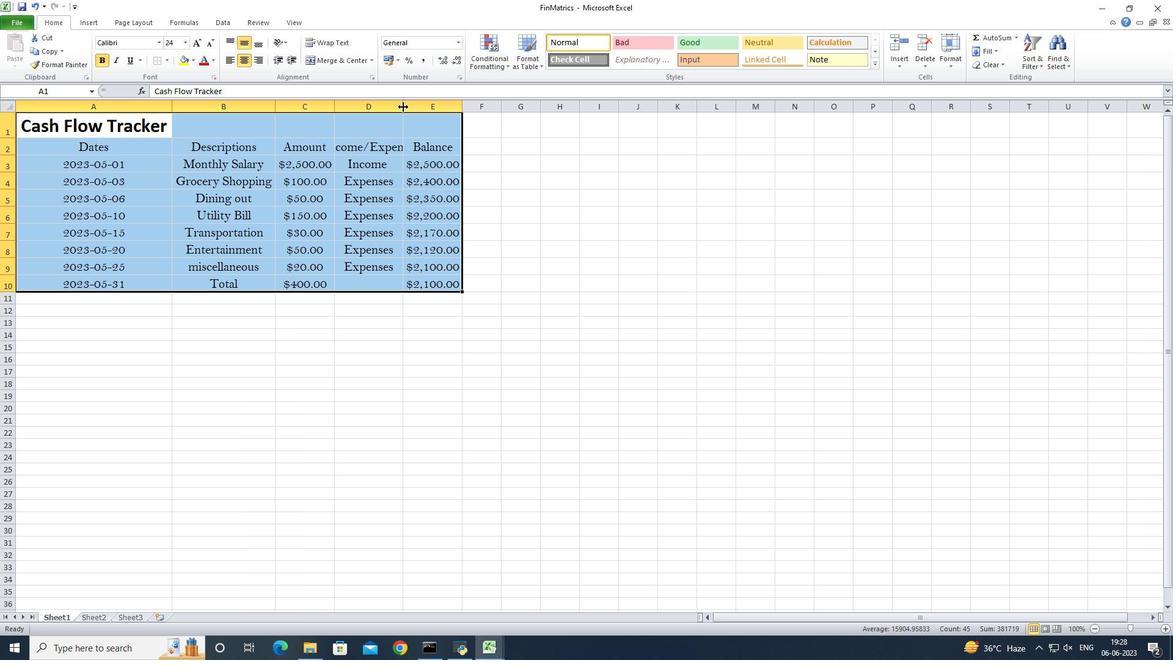 
Action: Mouse pressed left at (401, 106)
Screenshot: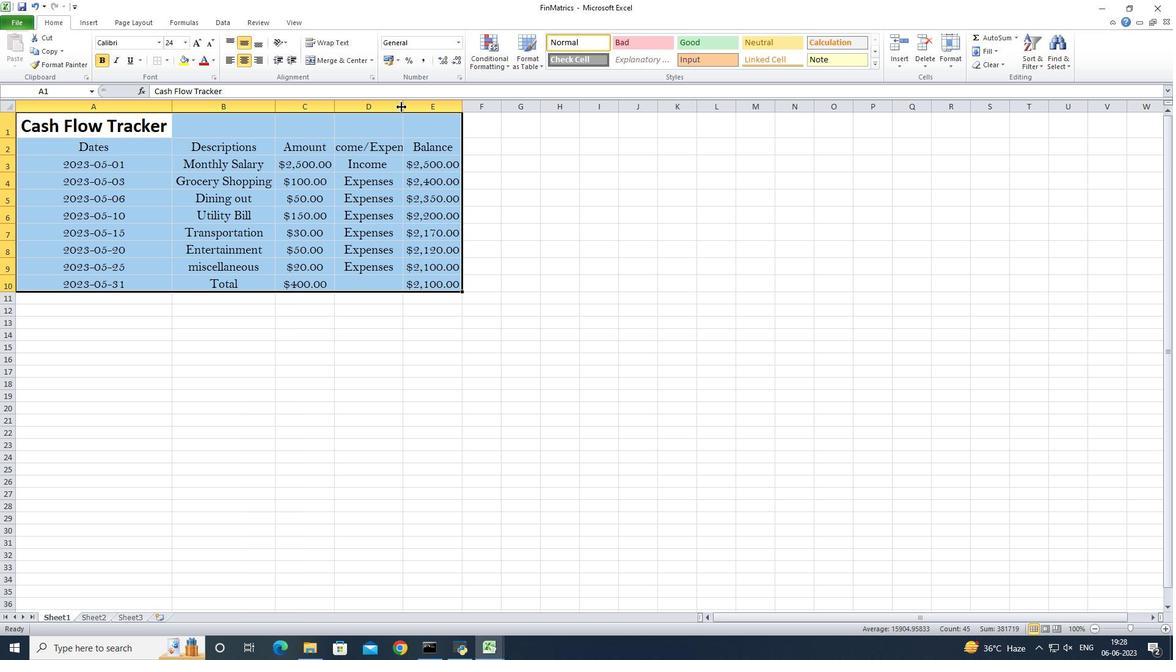 
Action: Mouse pressed left at (401, 106)
Screenshot: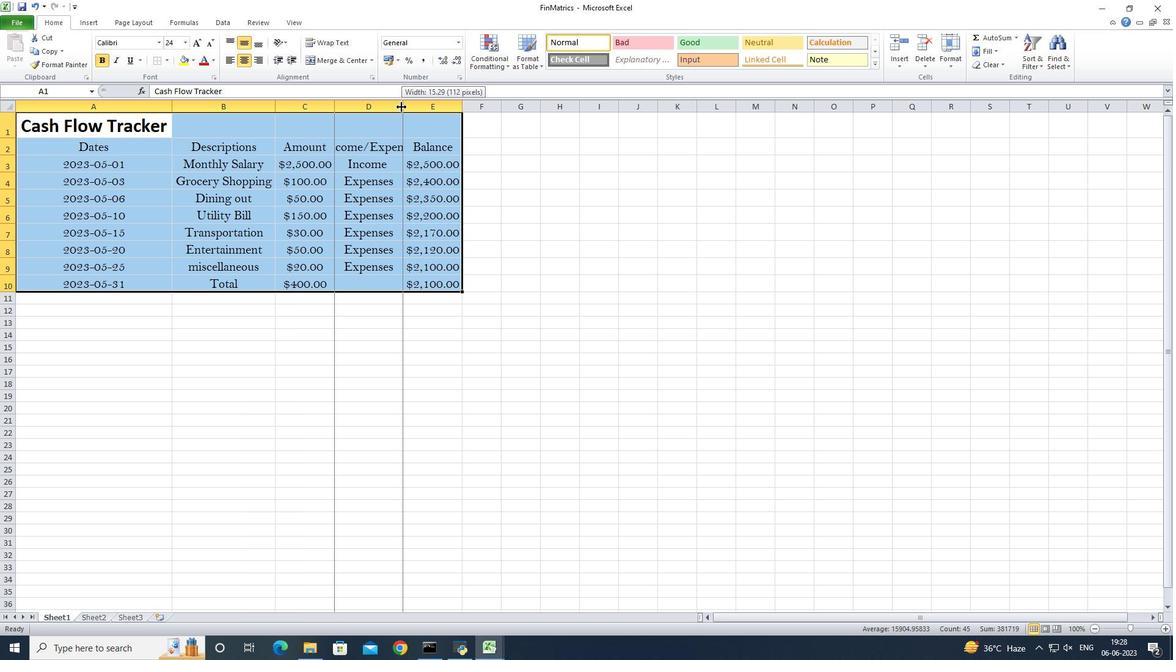 
Action: Mouse moved to (353, 330)
Screenshot: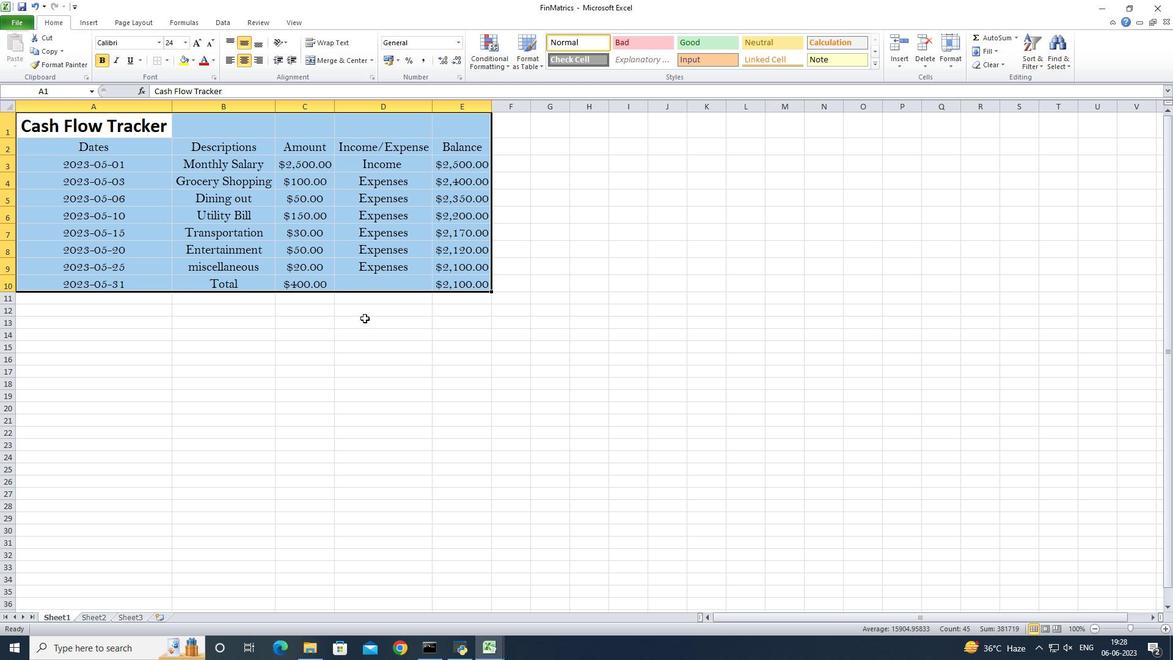 
Action: Mouse pressed left at (353, 330)
Screenshot: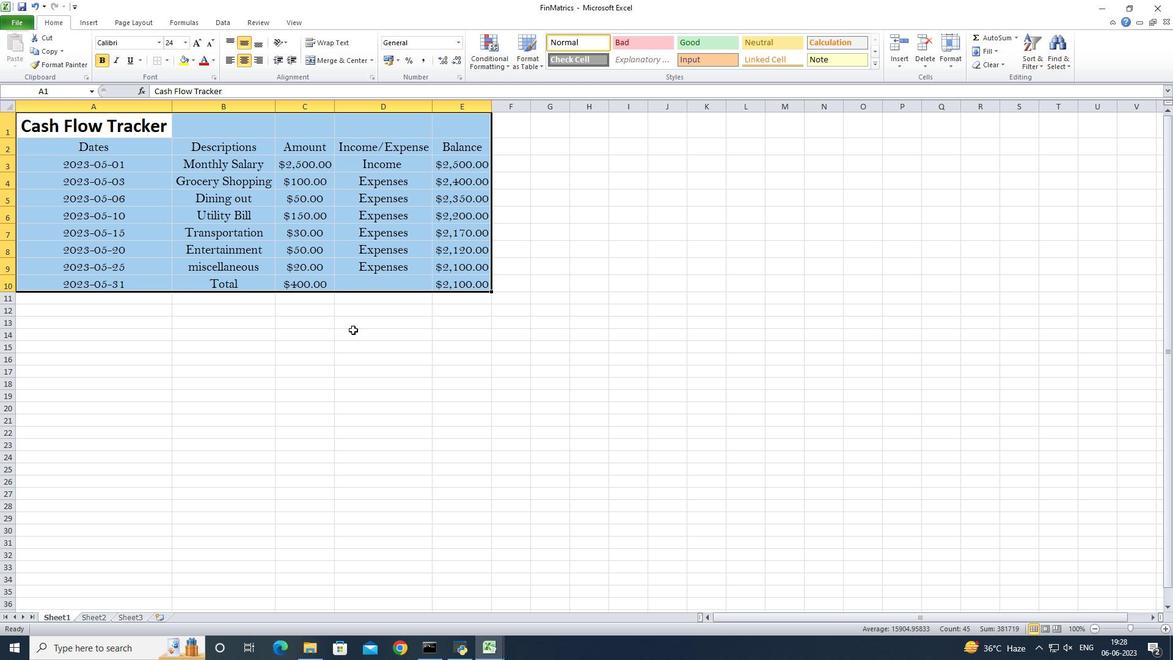 
Action: Mouse moved to (353, 293)
Screenshot: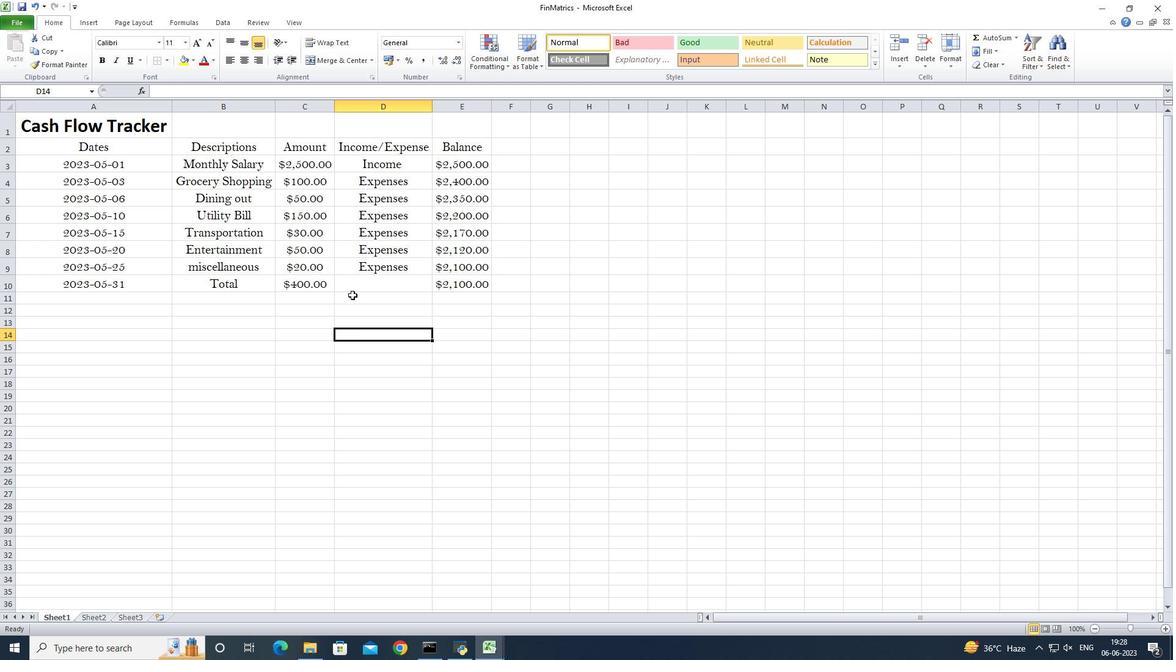 
Action: Key pressed ctrl+S
Screenshot: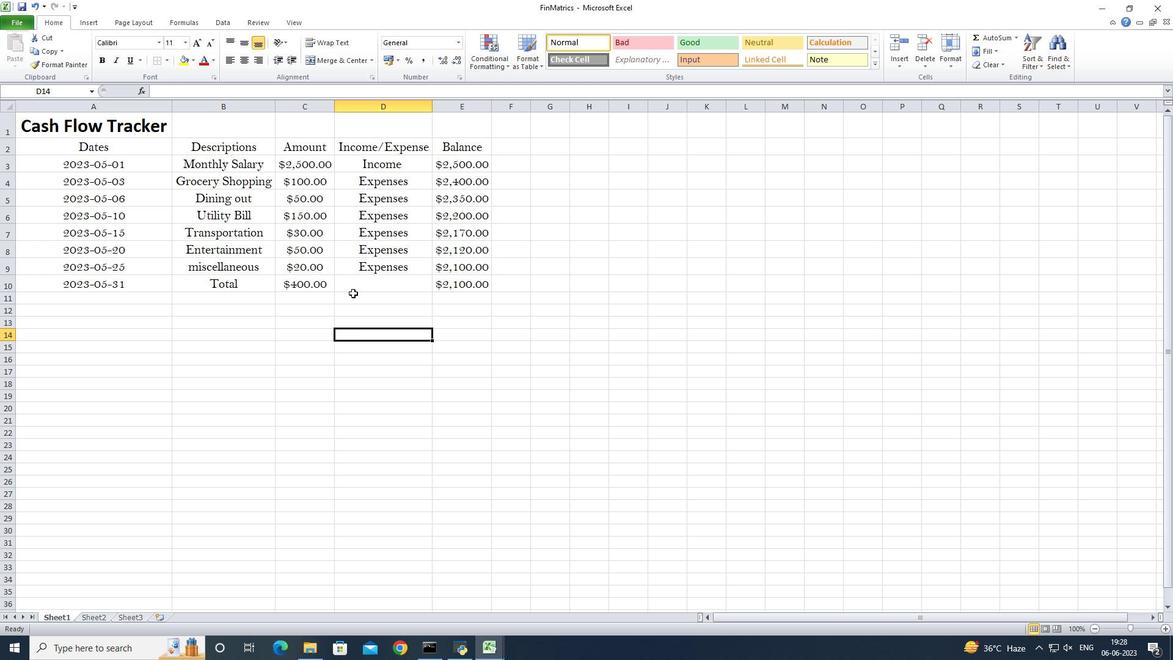 
